 Task: Create new Company, with domain: 'hsbc.com' and type: 'Prospect'. Add new contact for this company, with mail Id: 'Uday34Verma@hsbc.com', First Name: Uday, Last name:  Verma, Job Title: 'Business Analyst', Phone Number: '(617) 555-8903'. Change life cycle stage to  Lead and lead status to  Open. Logged in from softage.1@softage.net
Action: Mouse moved to (90, 62)
Screenshot: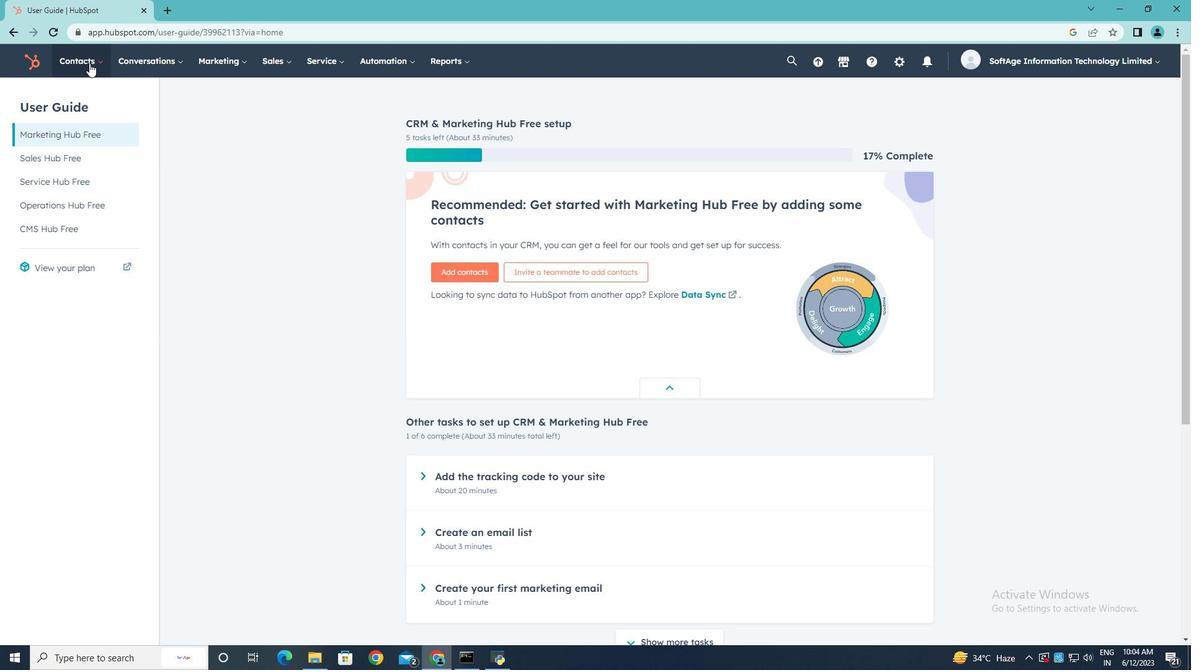 
Action: Mouse pressed left at (90, 62)
Screenshot: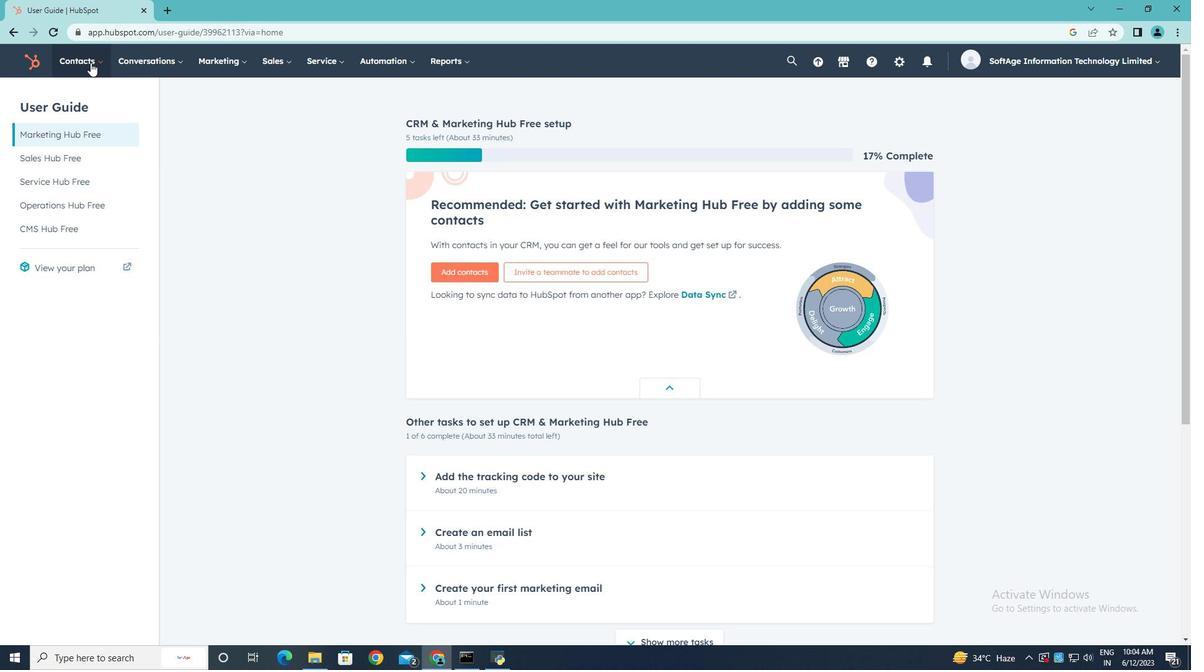 
Action: Mouse moved to (91, 121)
Screenshot: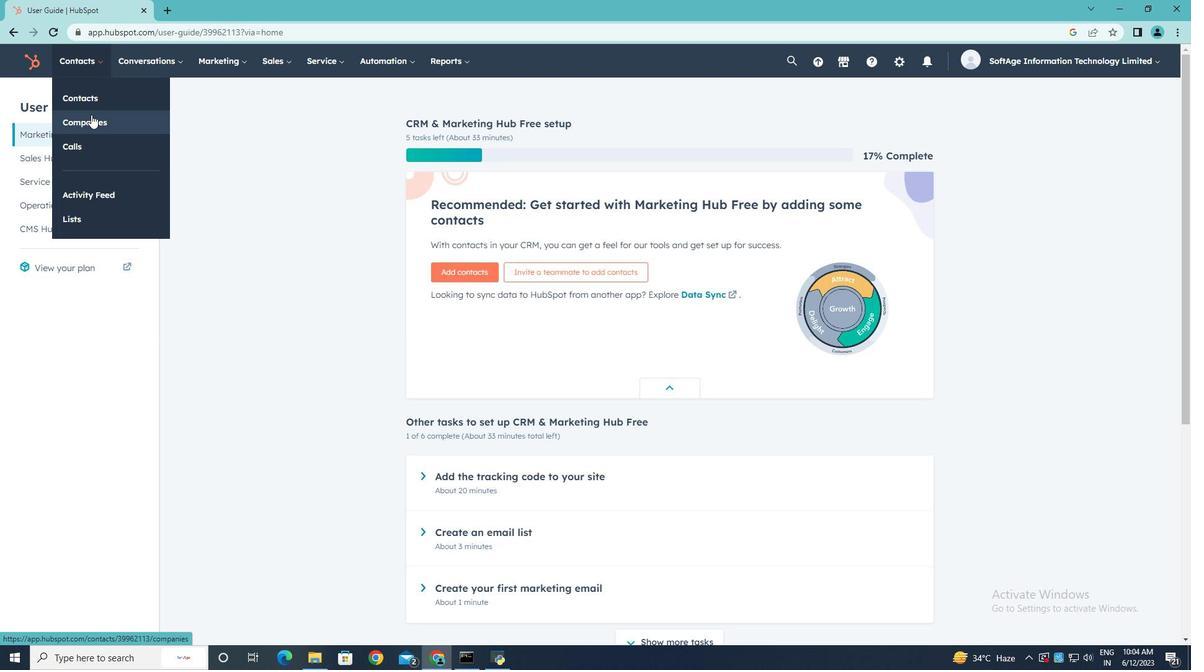 
Action: Mouse pressed left at (91, 121)
Screenshot: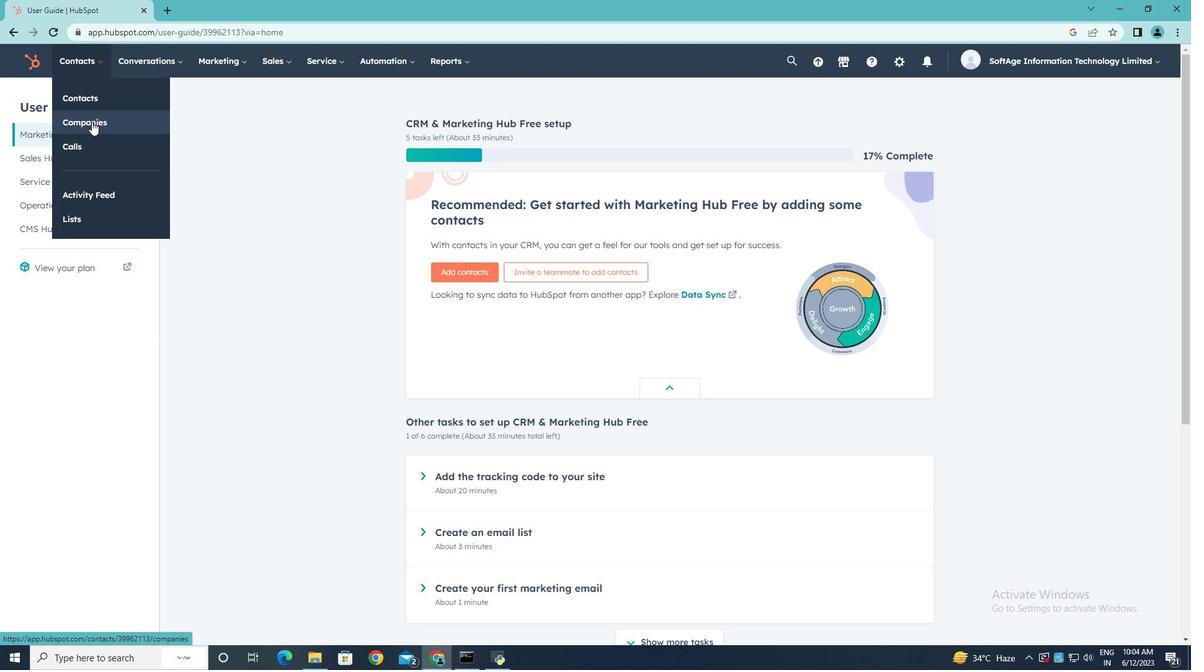 
Action: Mouse moved to (1116, 106)
Screenshot: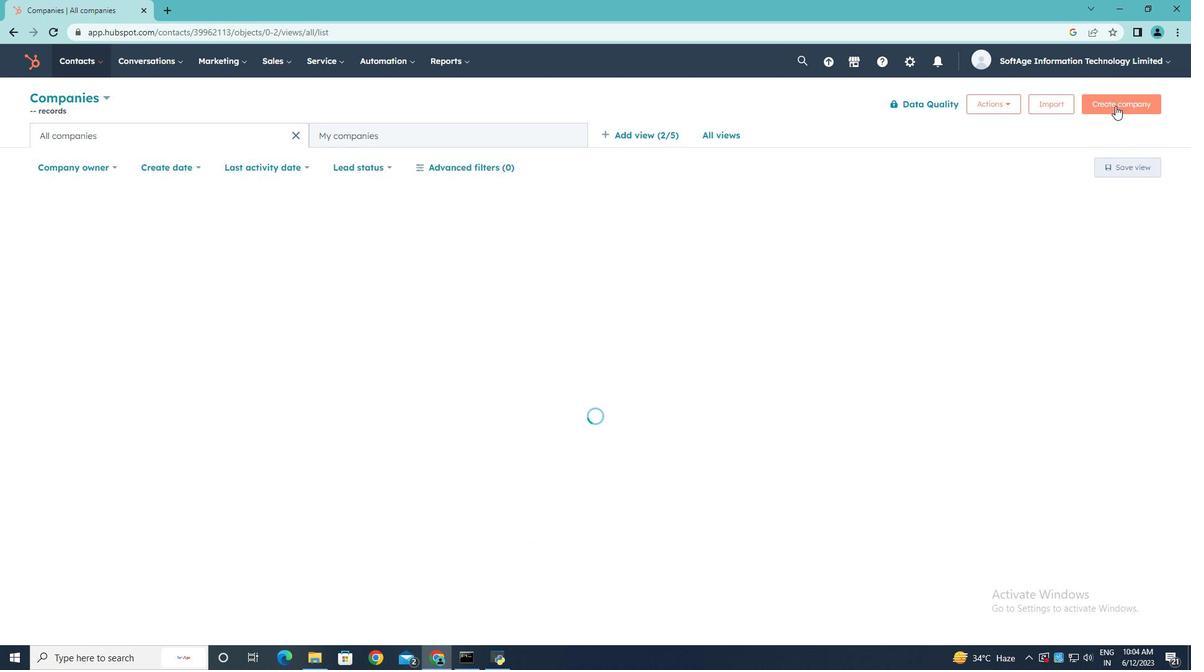 
Action: Mouse pressed left at (1116, 106)
Screenshot: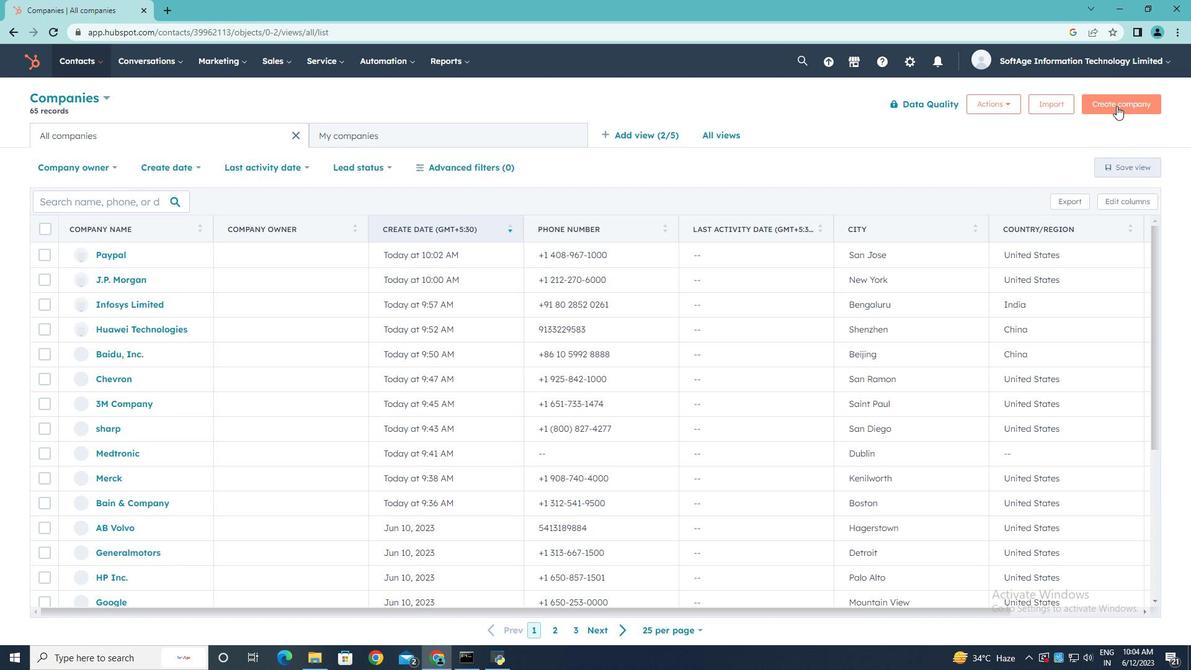 
Action: Mouse moved to (917, 161)
Screenshot: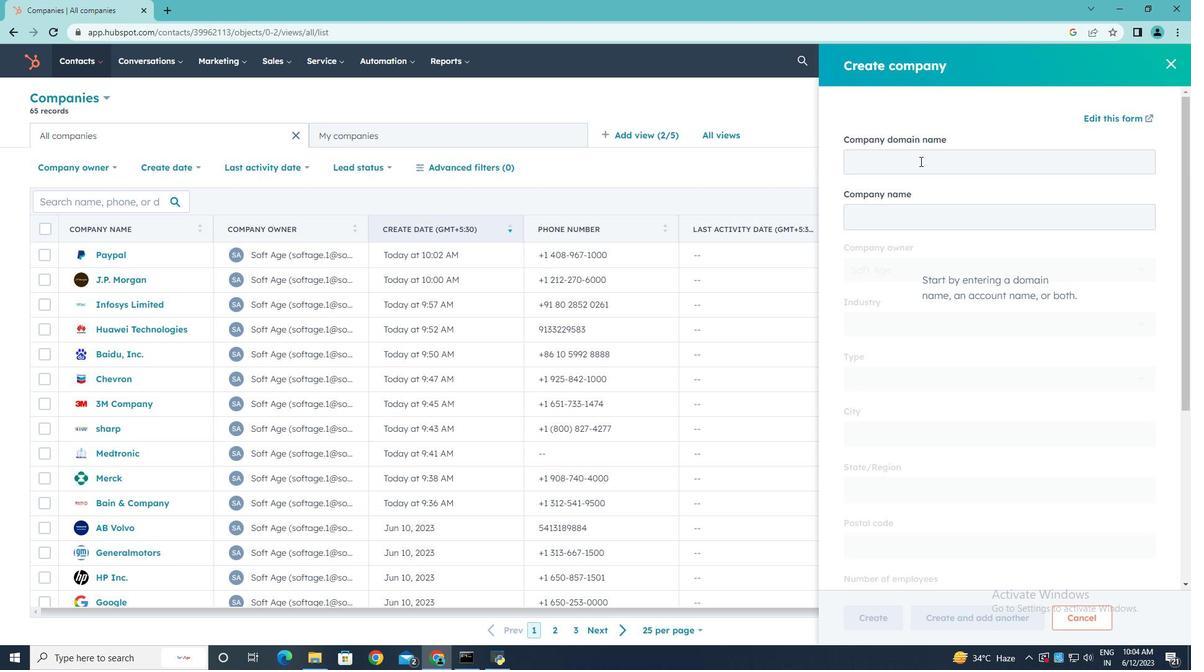 
Action: Mouse pressed left at (917, 161)
Screenshot: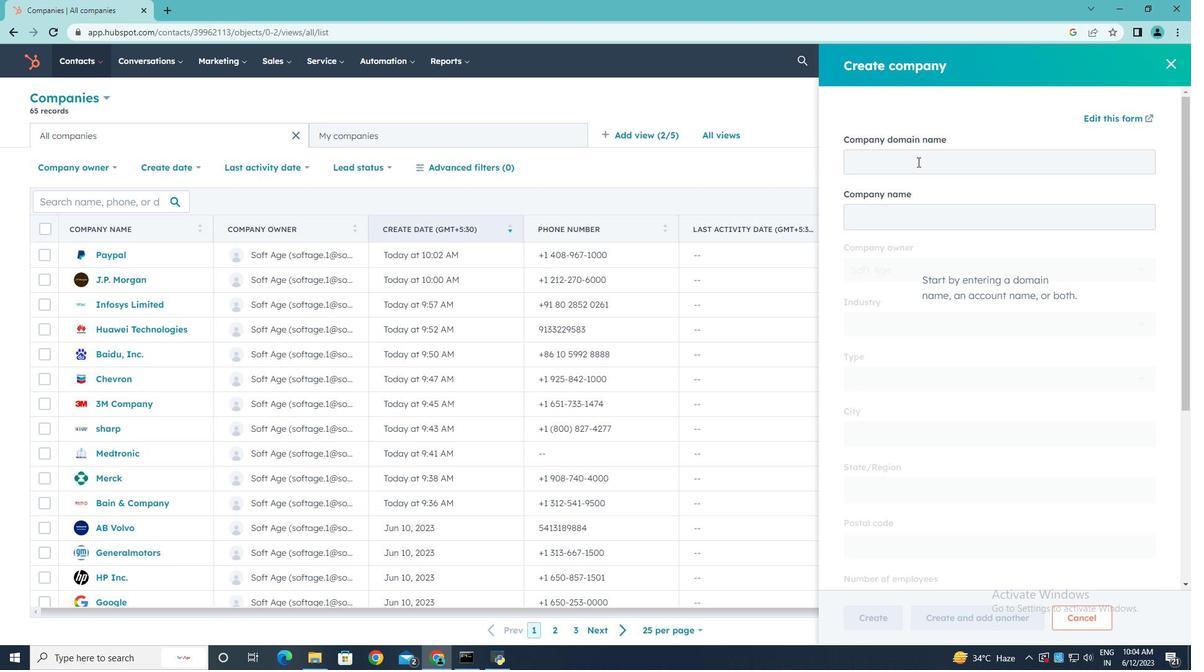 
Action: Key pressed hsbc.com
Screenshot: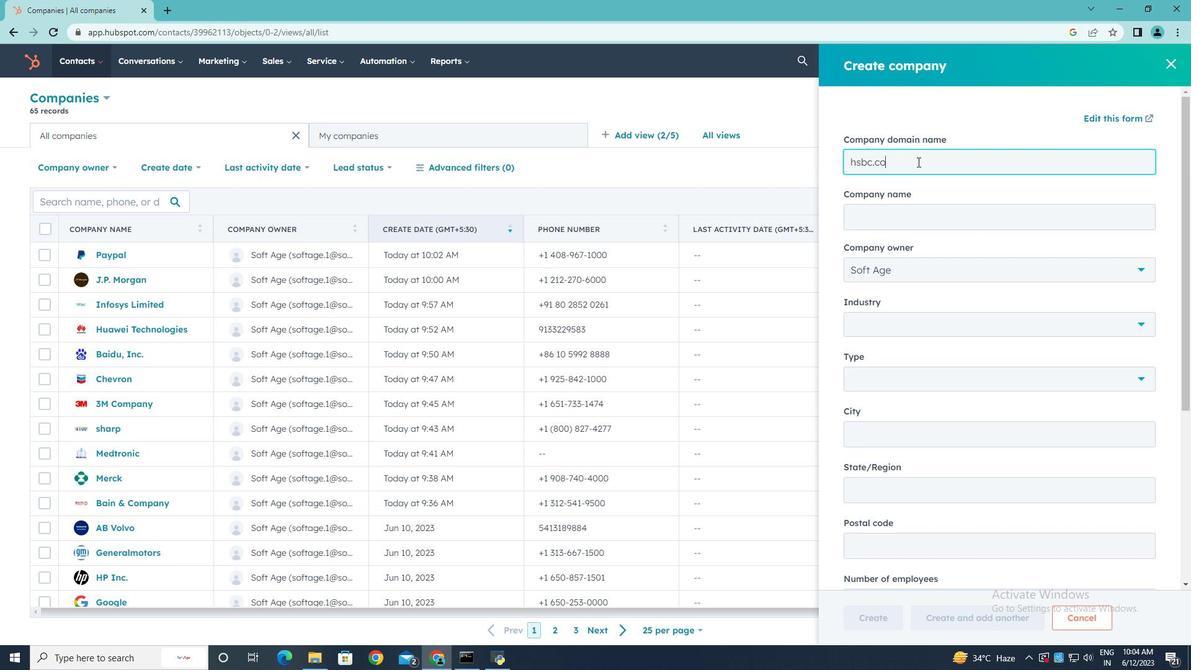 
Action: Mouse moved to (910, 240)
Screenshot: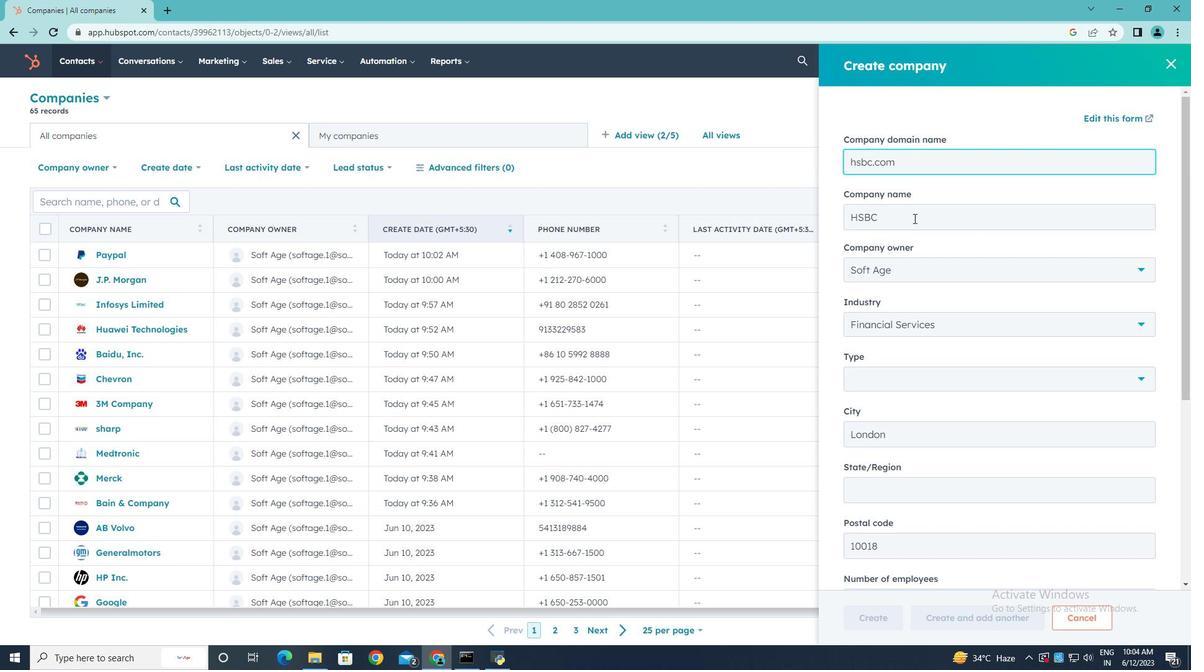
Action: Mouse scrolled (910, 240) with delta (0, 0)
Screenshot: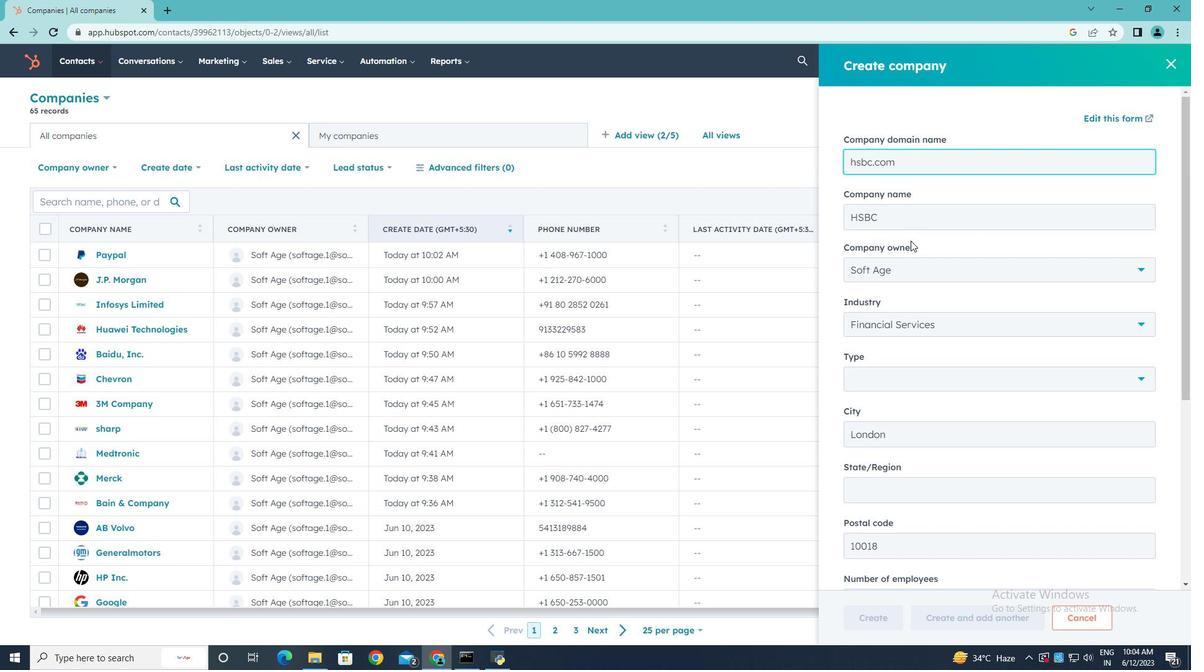 
Action: Mouse scrolled (910, 240) with delta (0, 0)
Screenshot: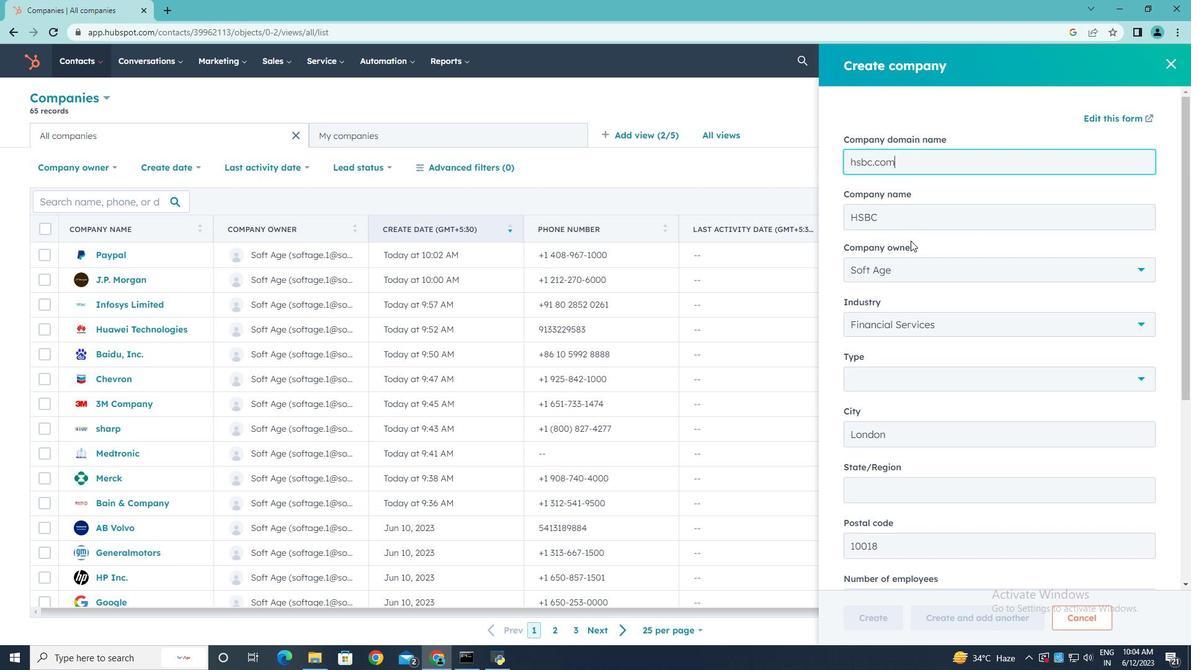 
Action: Mouse scrolled (910, 240) with delta (0, 0)
Screenshot: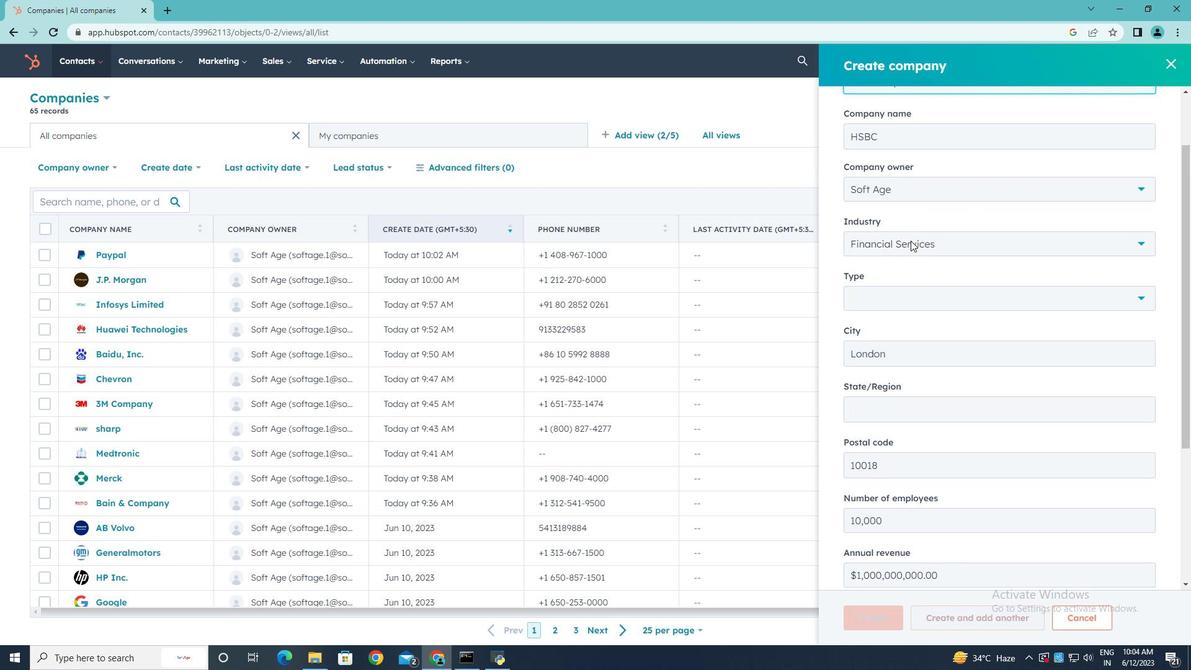 
Action: Mouse moved to (969, 191)
Screenshot: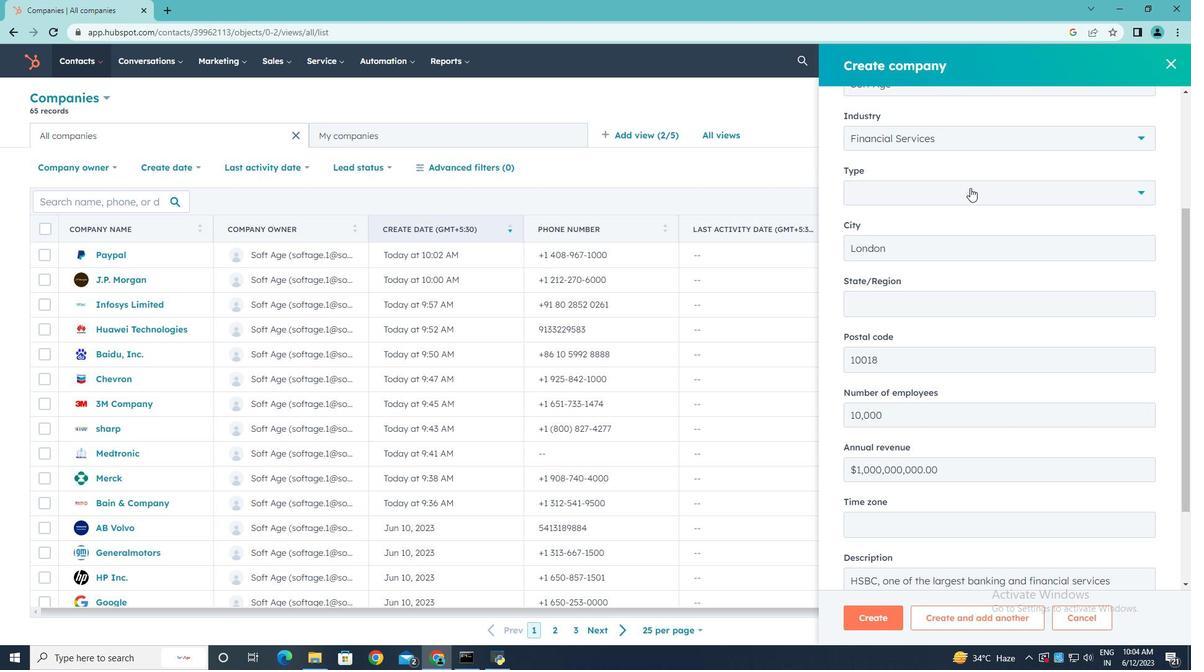 
Action: Mouse pressed left at (969, 191)
Screenshot: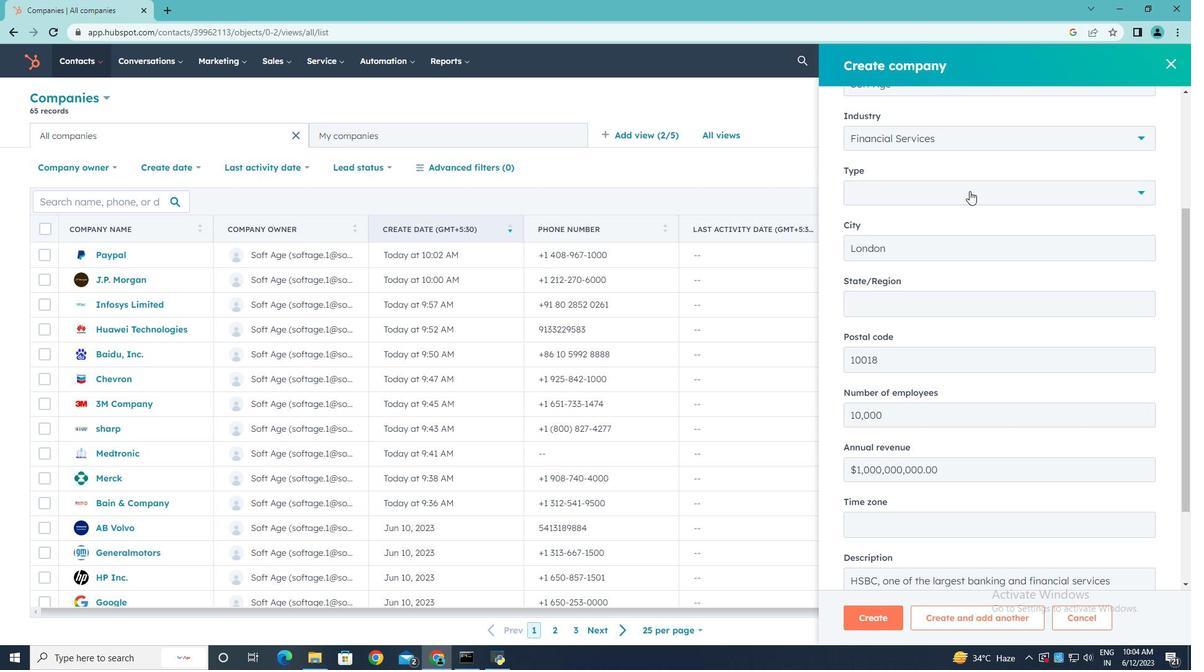 
Action: Mouse moved to (900, 248)
Screenshot: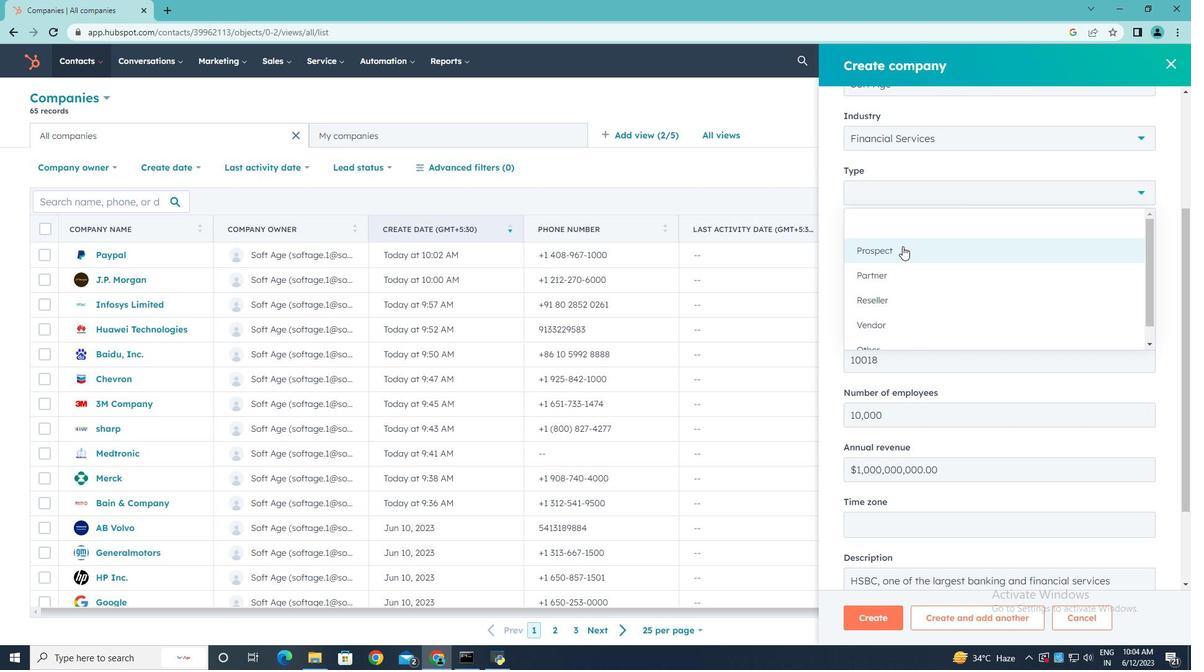 
Action: Mouse pressed left at (900, 248)
Screenshot: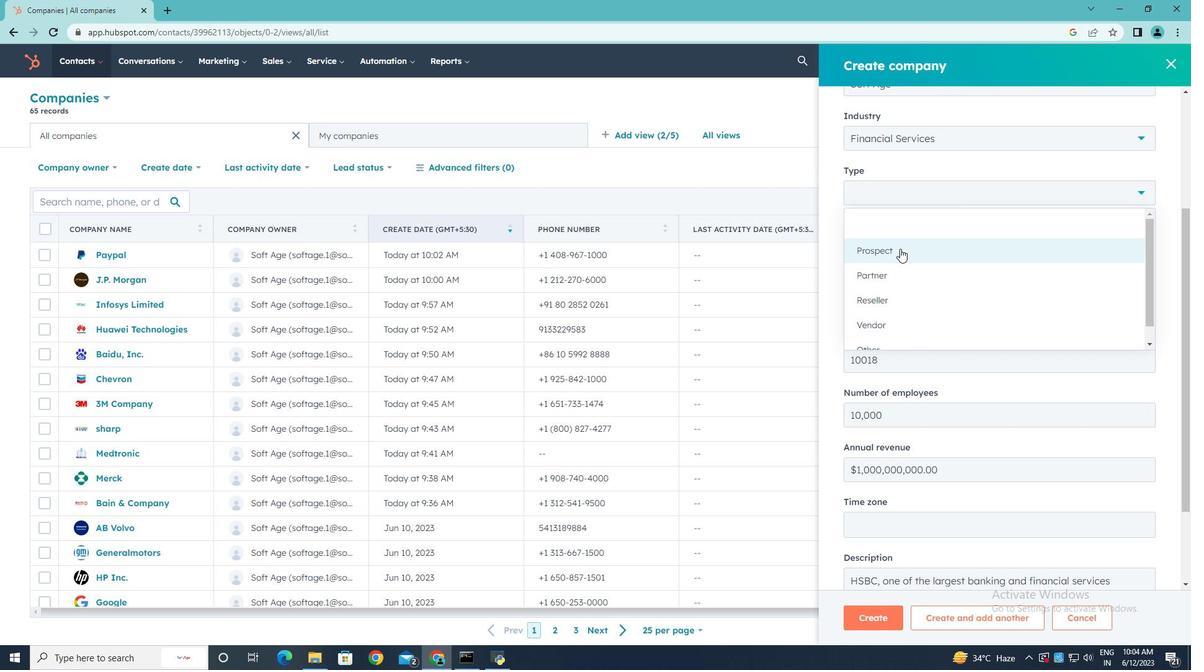 
Action: Mouse moved to (898, 248)
Screenshot: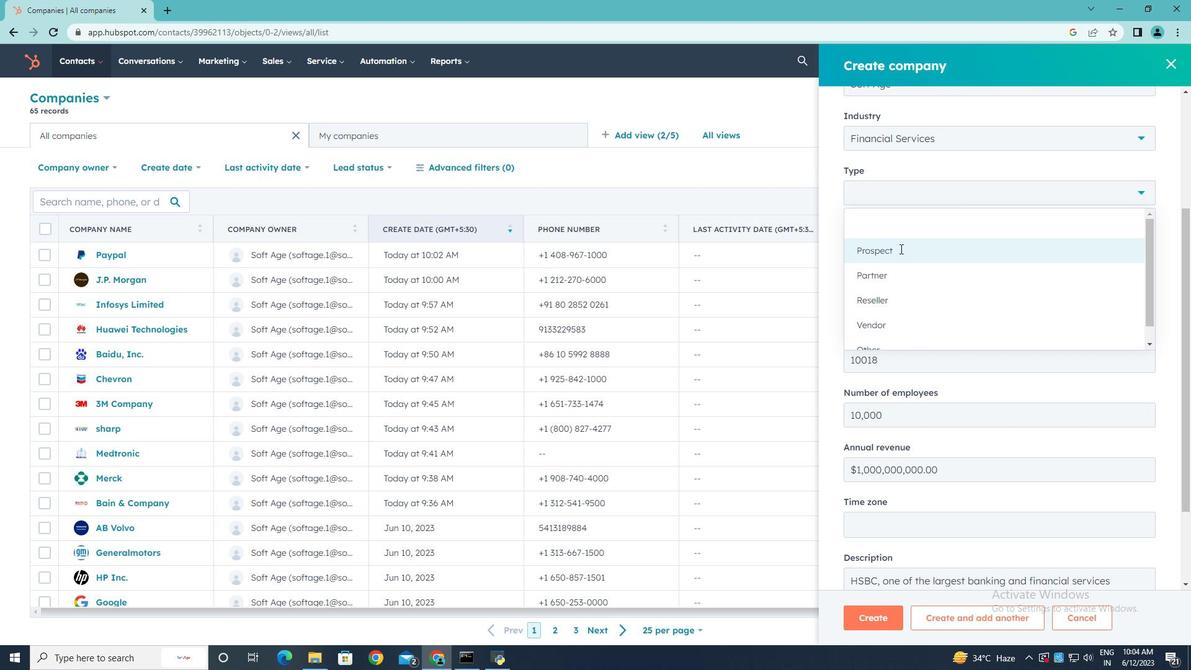 
Action: Mouse scrolled (898, 247) with delta (0, 0)
Screenshot: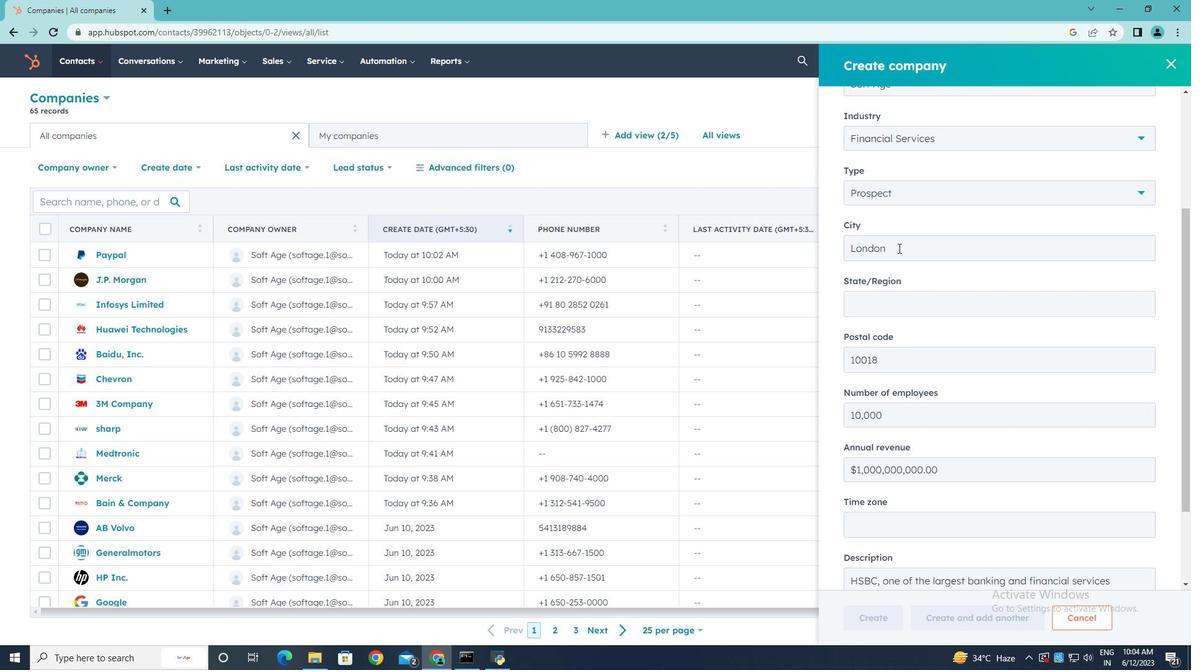 
Action: Mouse scrolled (898, 247) with delta (0, 0)
Screenshot: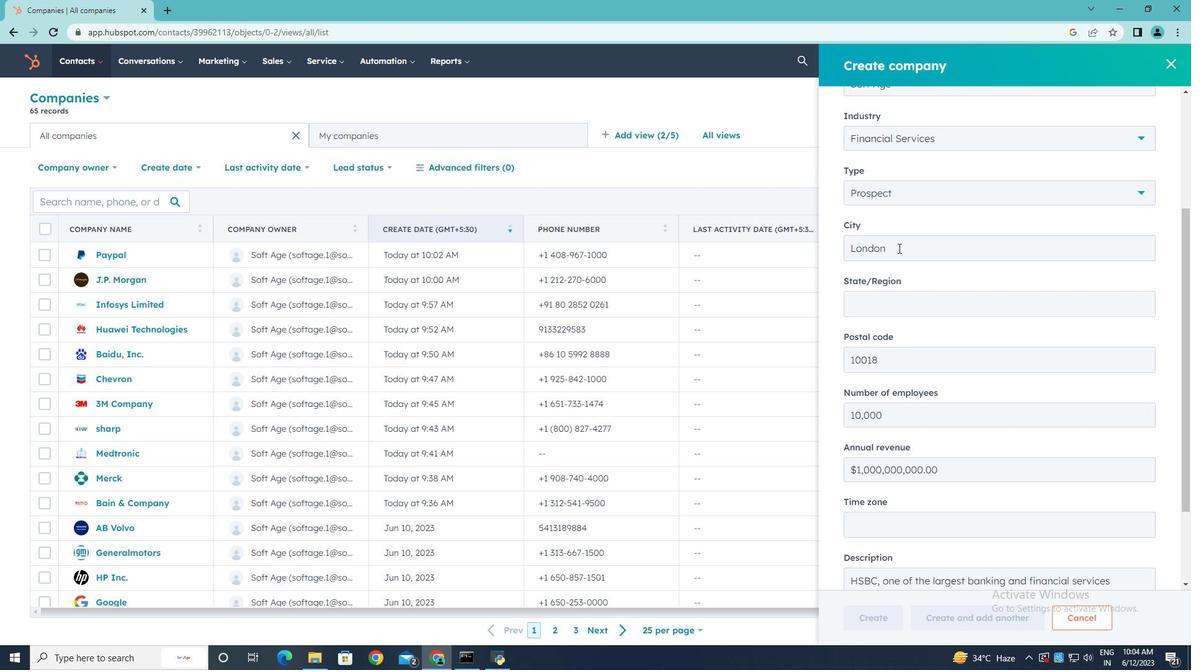 
Action: Mouse scrolled (898, 247) with delta (0, 0)
Screenshot: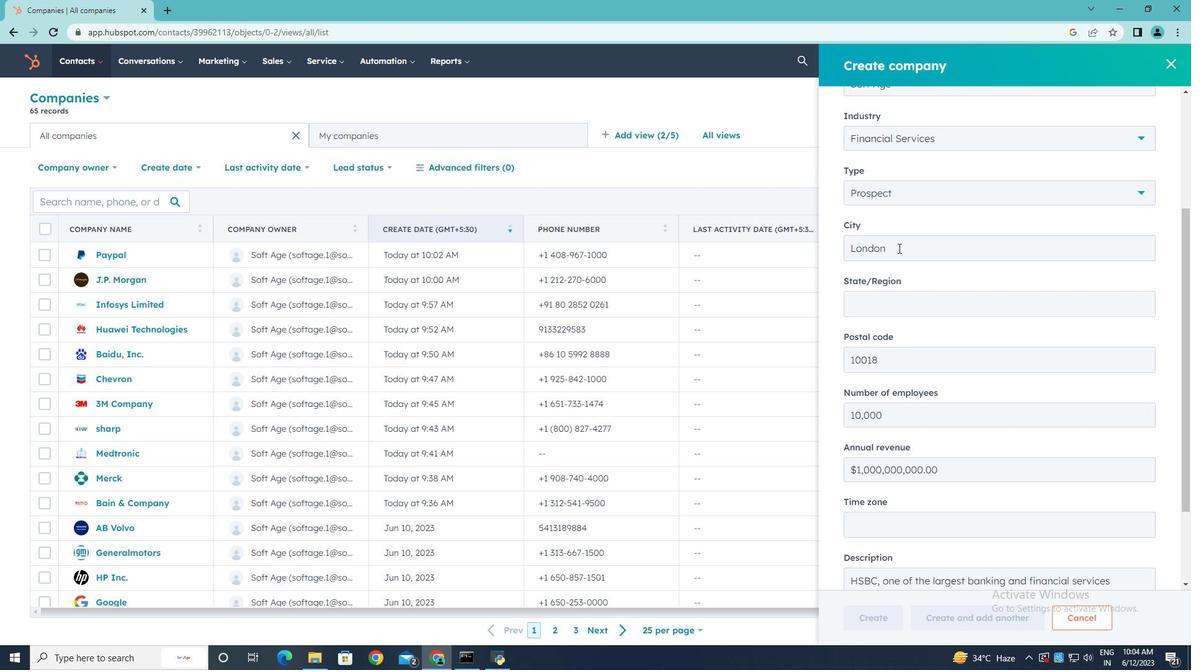 
Action: Mouse scrolled (898, 247) with delta (0, 0)
Screenshot: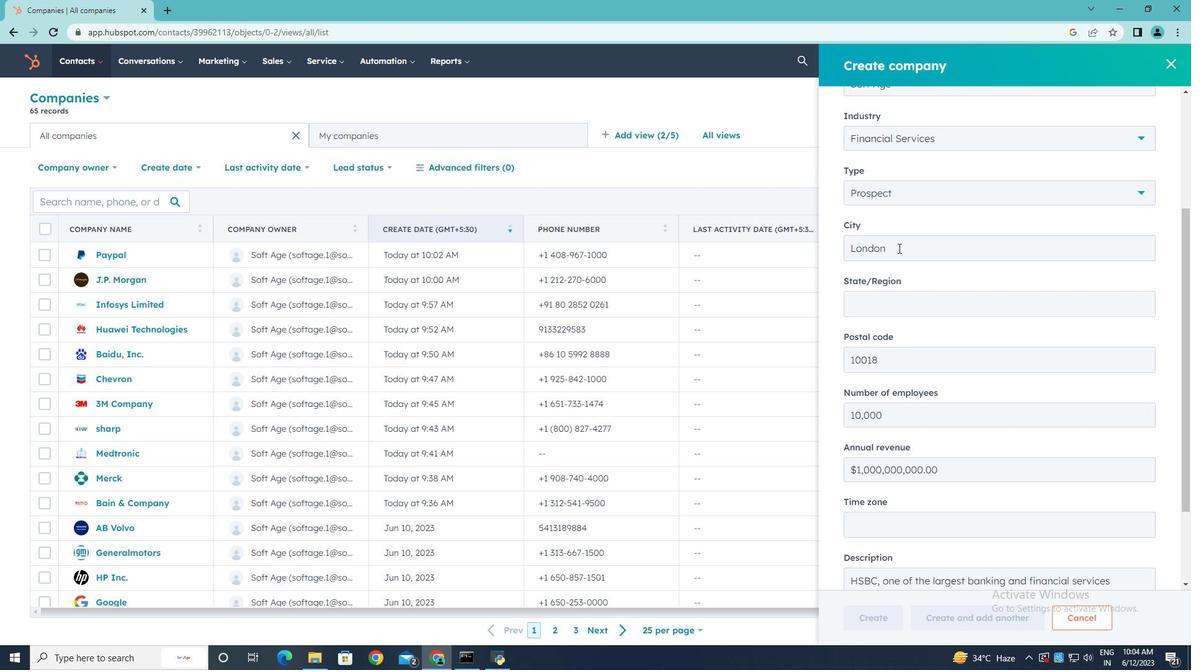 
Action: Mouse scrolled (898, 247) with delta (0, 0)
Screenshot: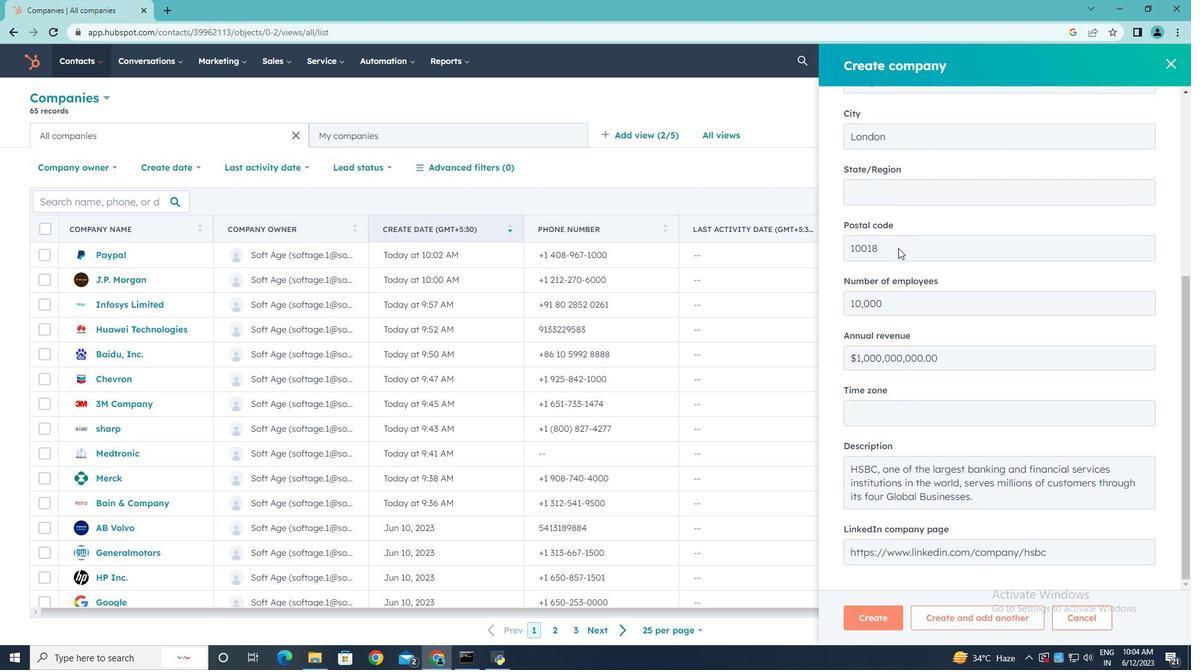 
Action: Mouse scrolled (898, 247) with delta (0, 0)
Screenshot: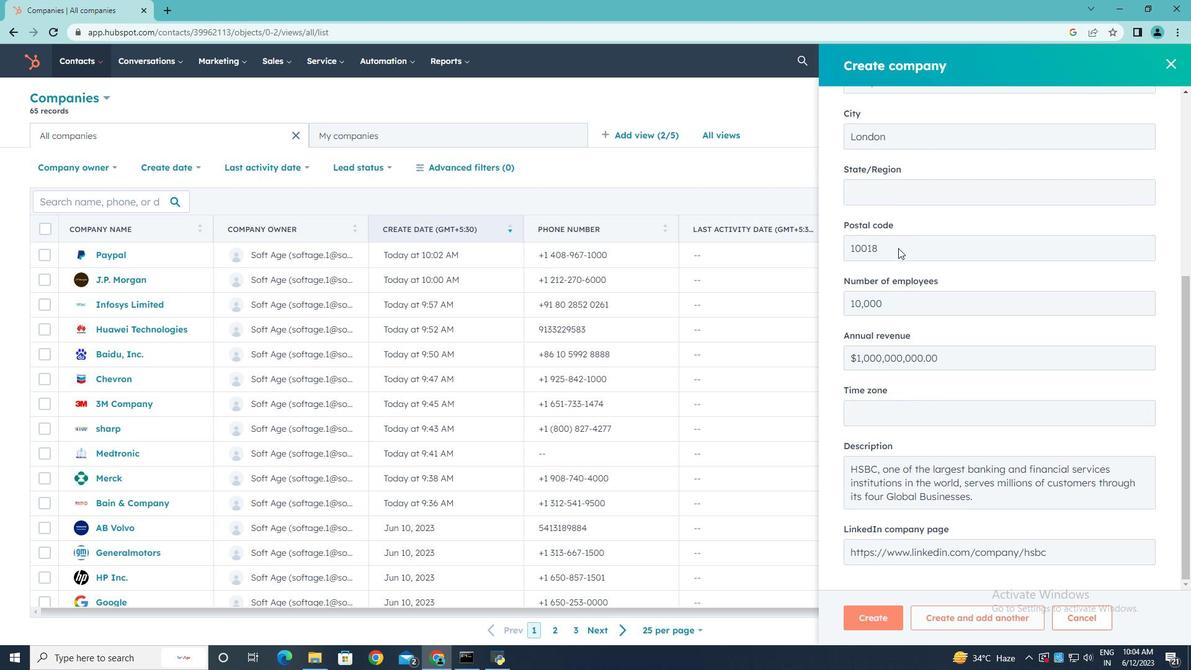 
Action: Mouse scrolled (898, 247) with delta (0, 0)
Screenshot: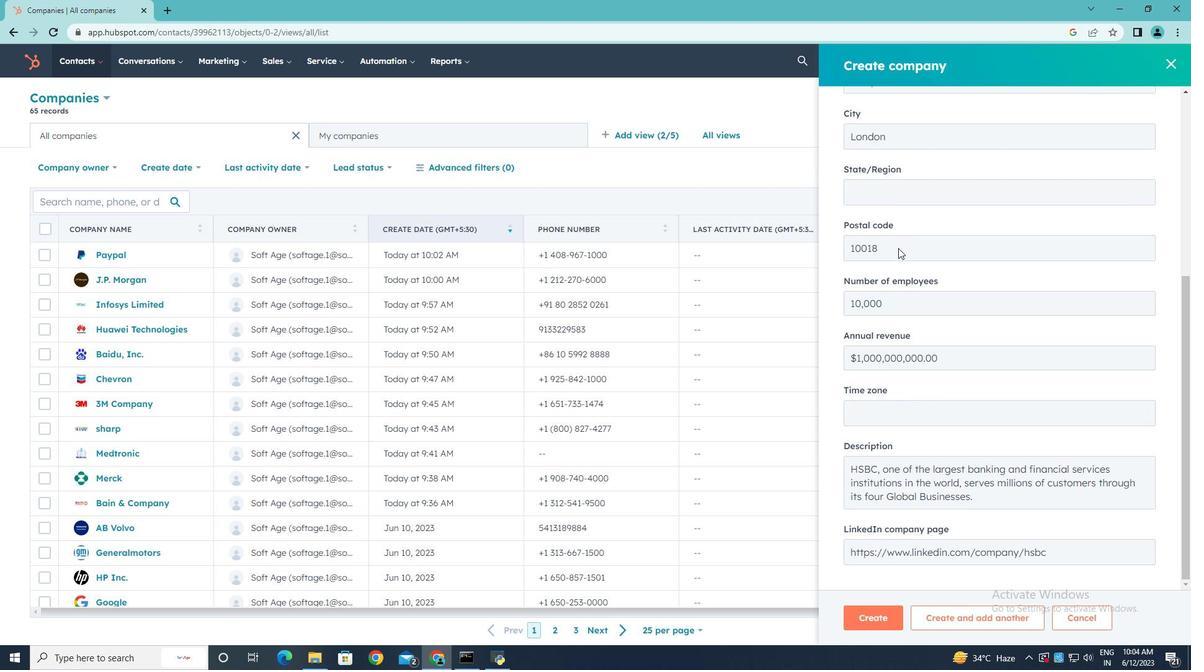 
Action: Mouse moved to (872, 617)
Screenshot: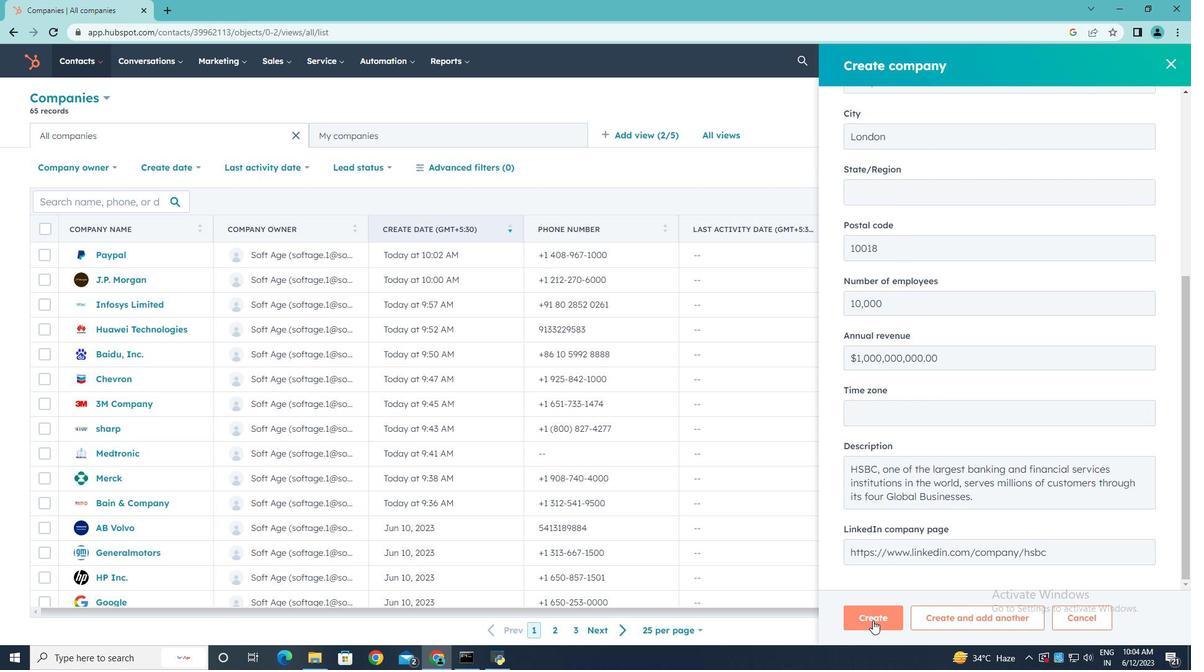 
Action: Mouse pressed left at (872, 617)
Screenshot: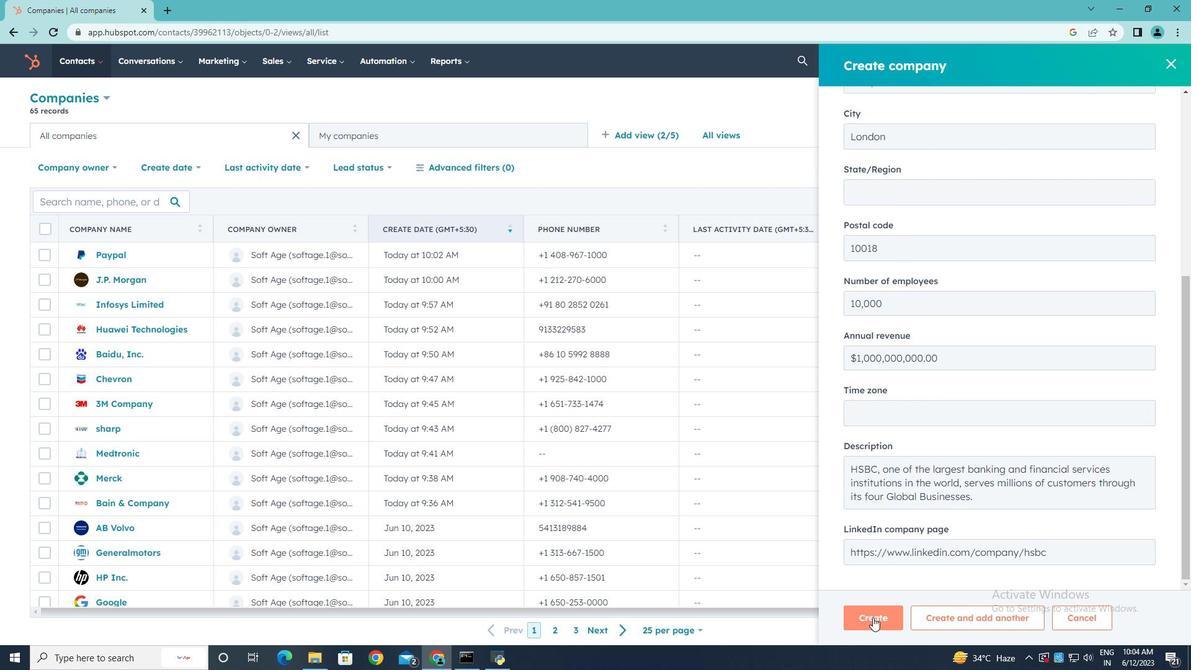 
Action: Mouse moved to (843, 398)
Screenshot: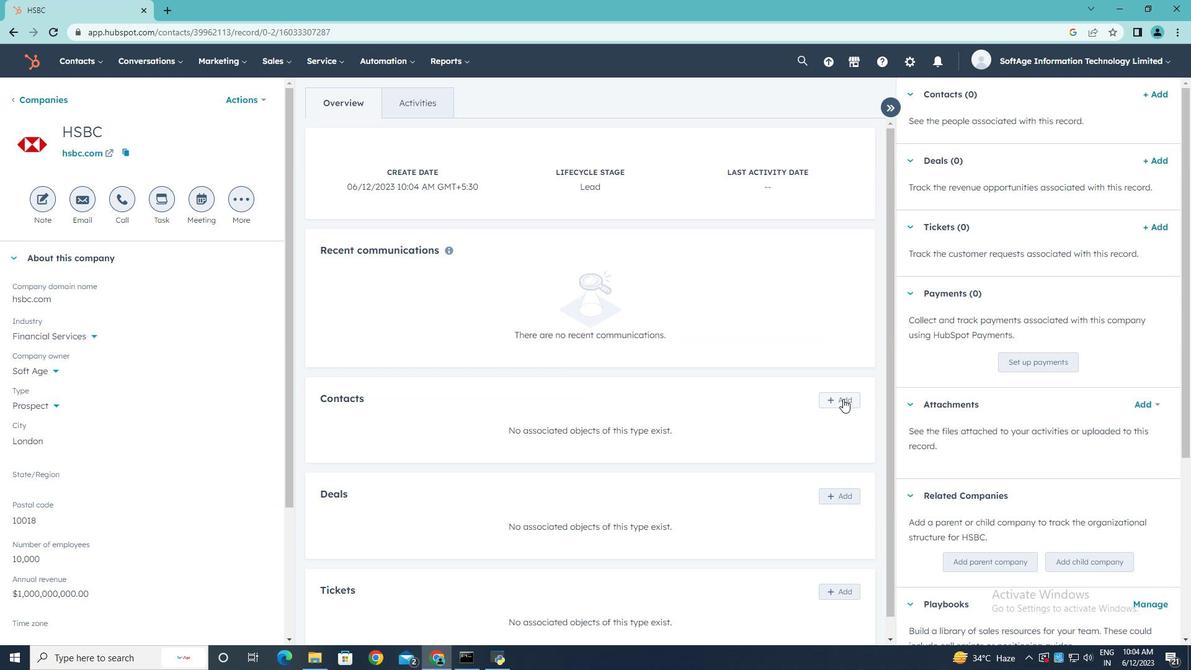 
Action: Mouse pressed left at (843, 398)
Screenshot: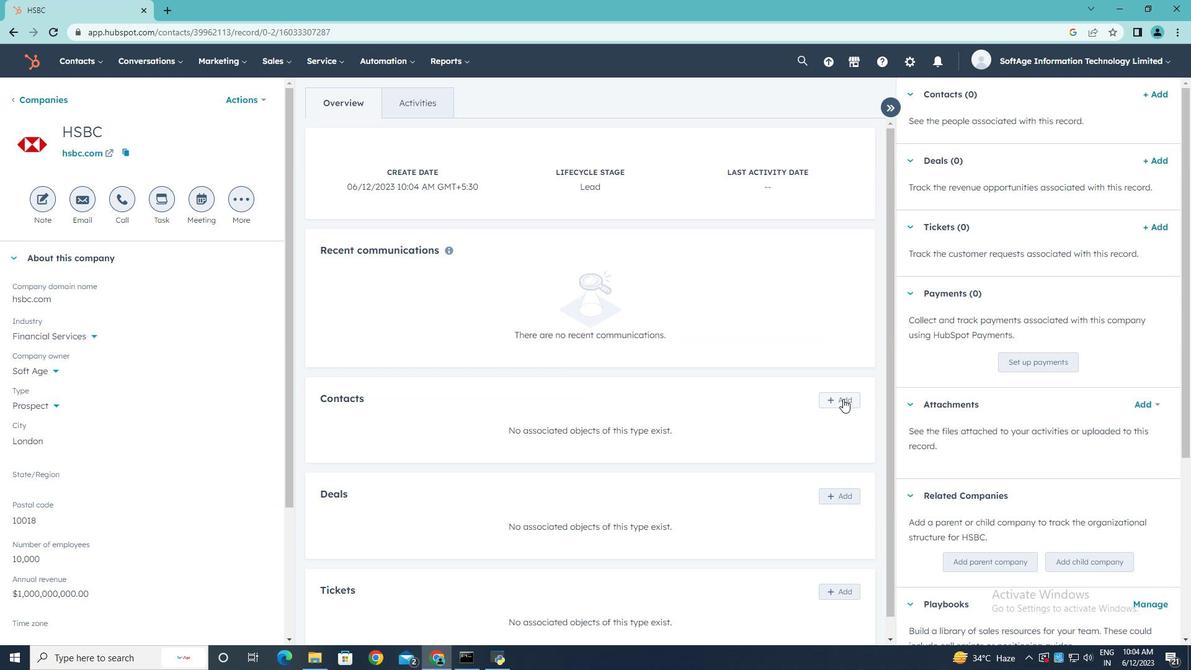 
Action: Mouse moved to (923, 125)
Screenshot: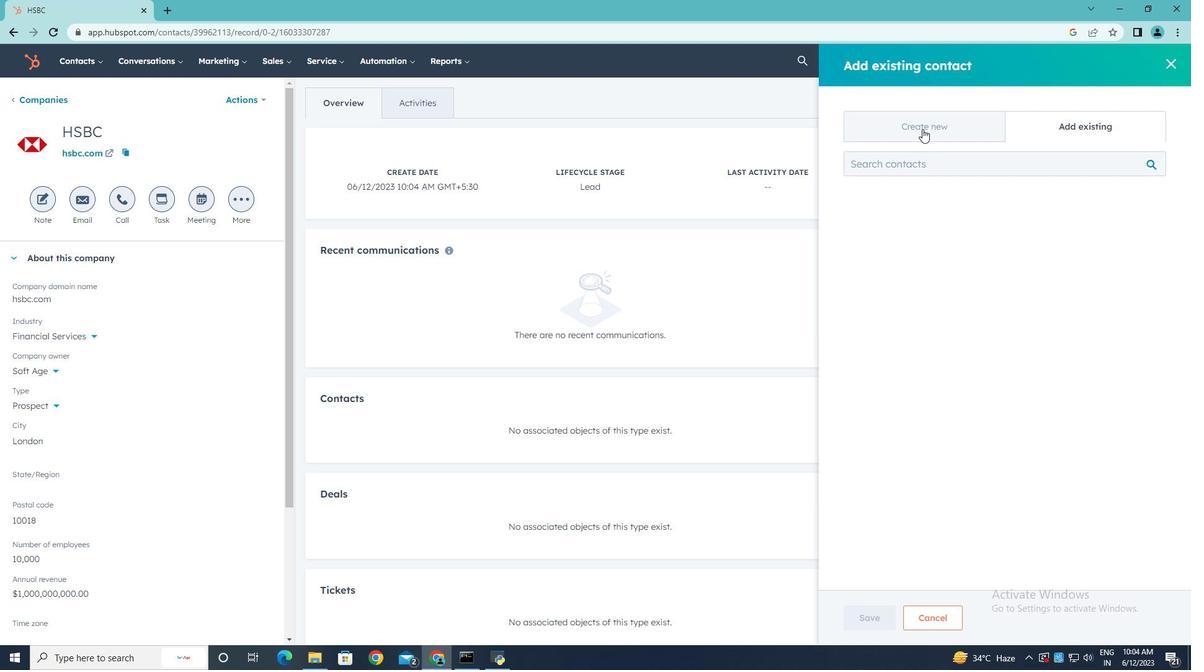 
Action: Mouse pressed left at (923, 125)
Screenshot: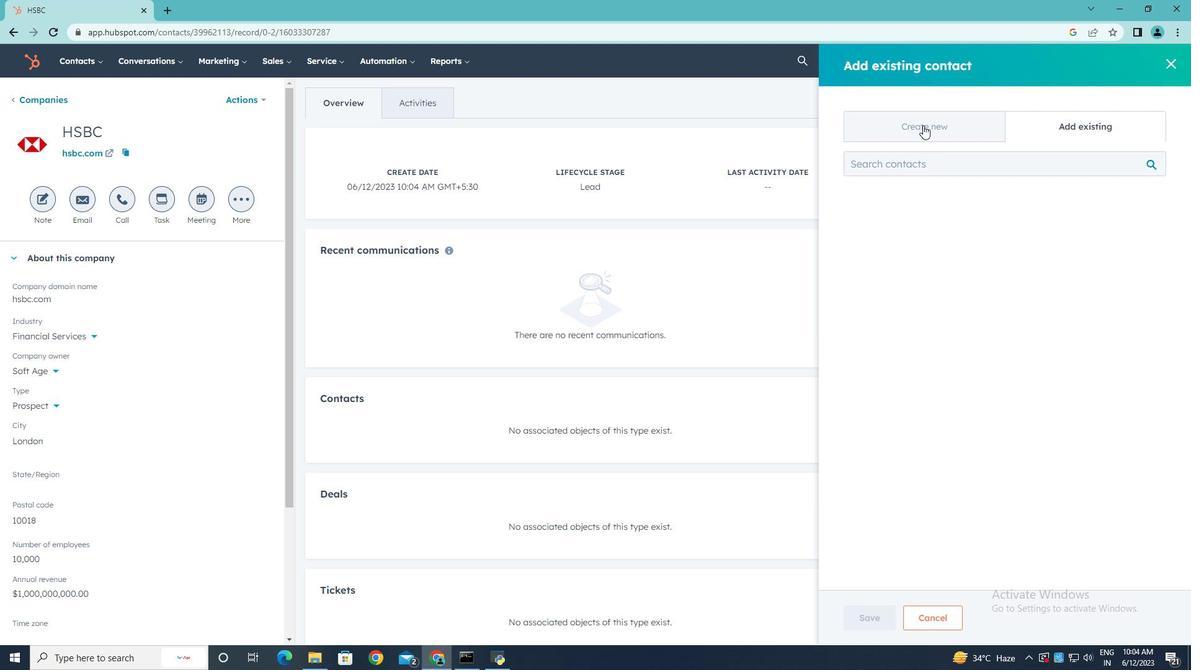 
Action: Mouse moved to (905, 195)
Screenshot: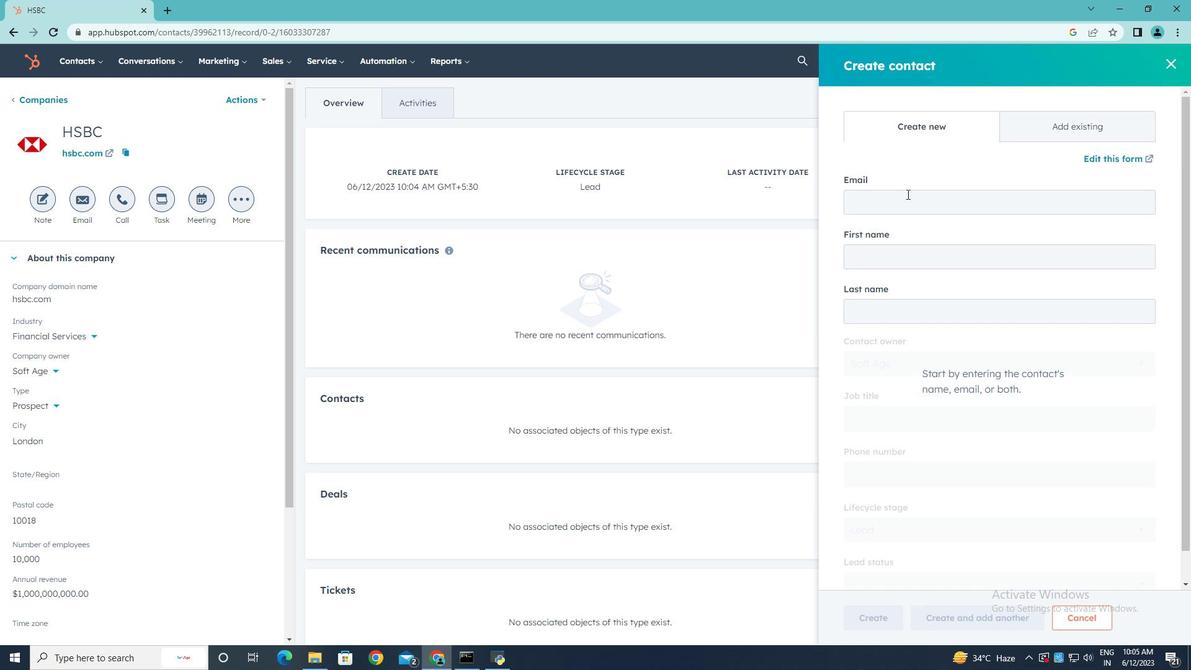 
Action: Mouse pressed left at (905, 195)
Screenshot: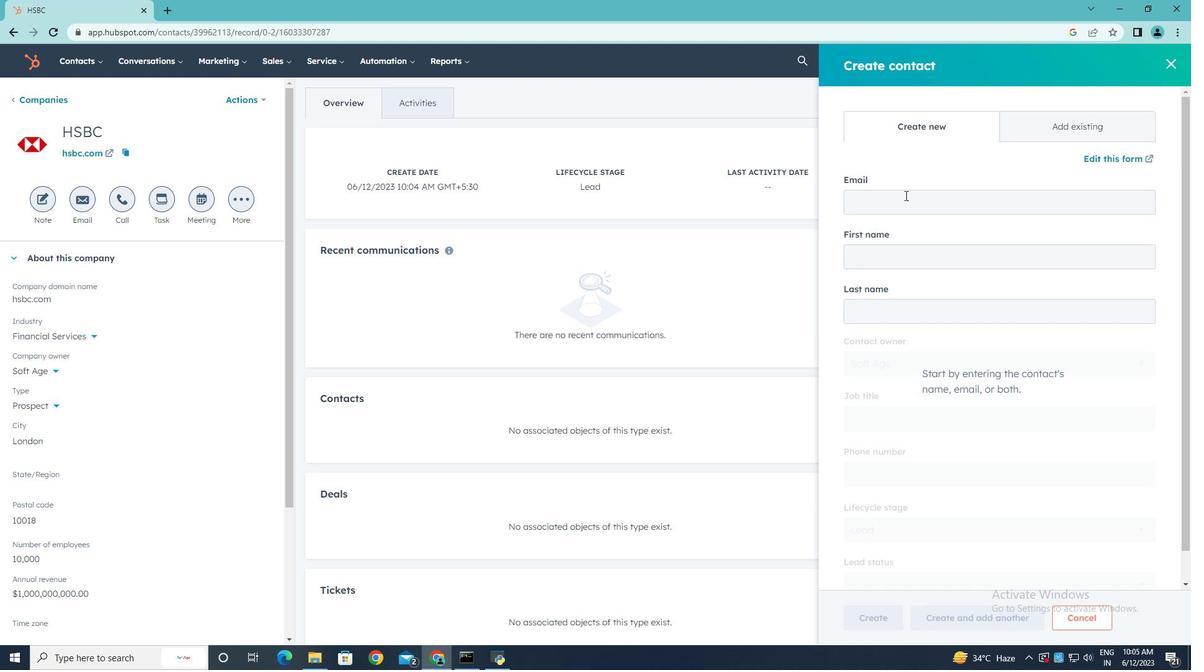
Action: Key pressed <Key.shift>Uday34<Key.shift>Verma<Key.shift>@hsbc.com
Screenshot: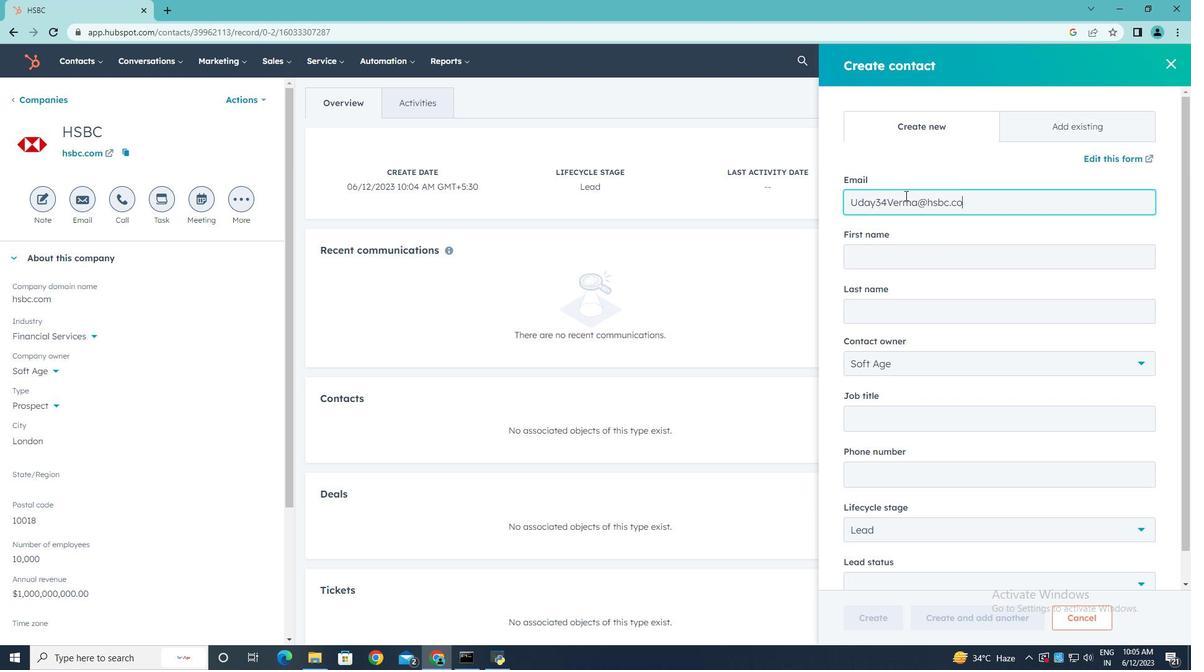 
Action: Mouse moved to (897, 263)
Screenshot: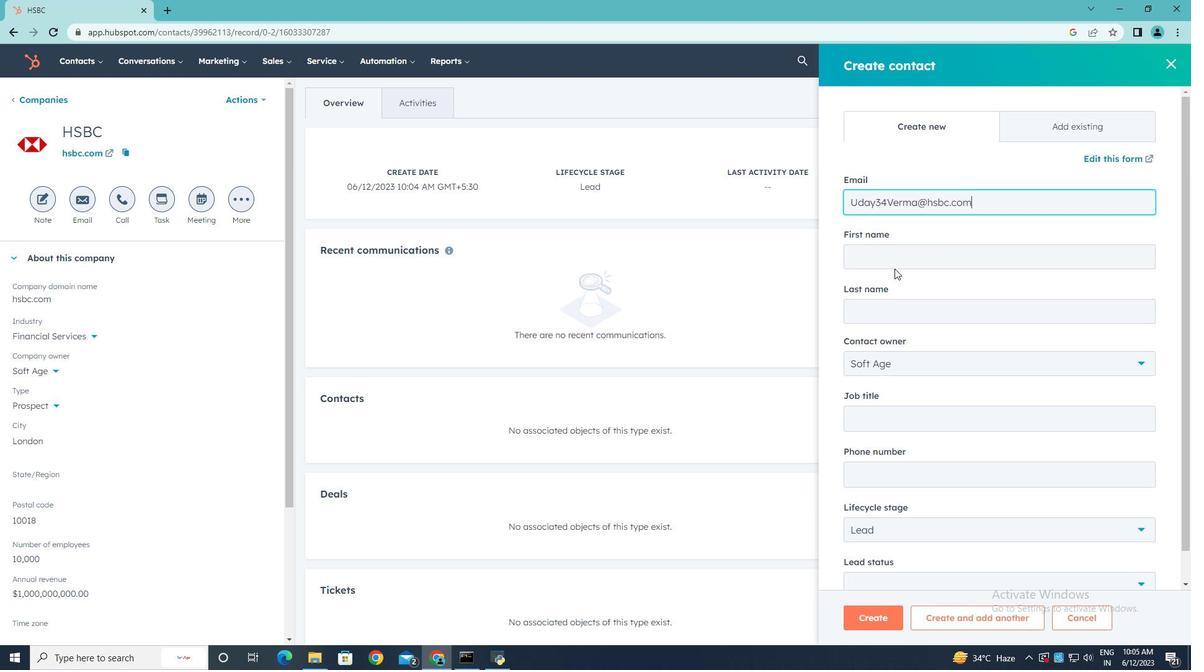 
Action: Mouse pressed left at (897, 263)
Screenshot: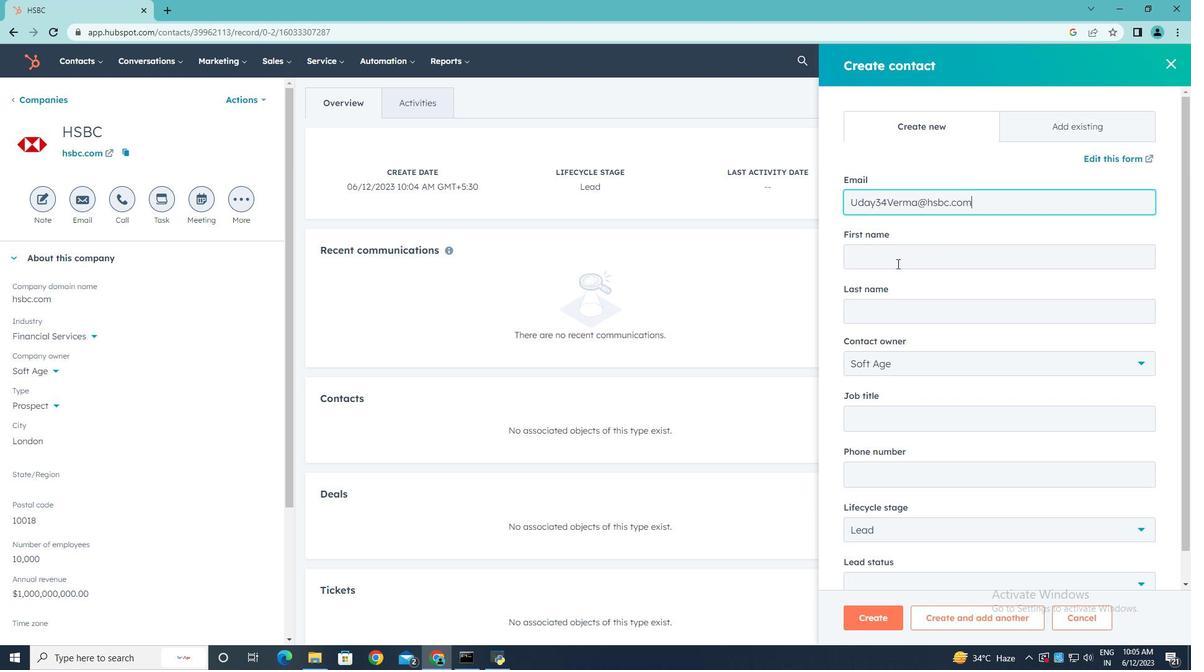 
Action: Key pressed <Key.shift>Uday
Screenshot: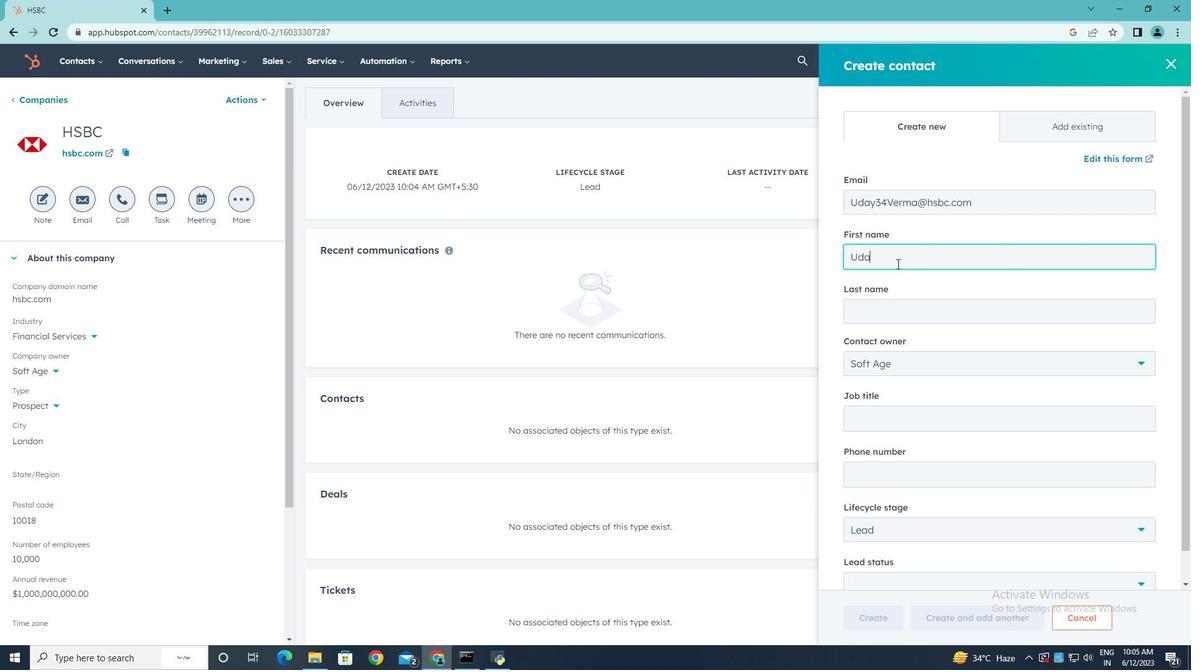 
Action: Mouse moved to (874, 313)
Screenshot: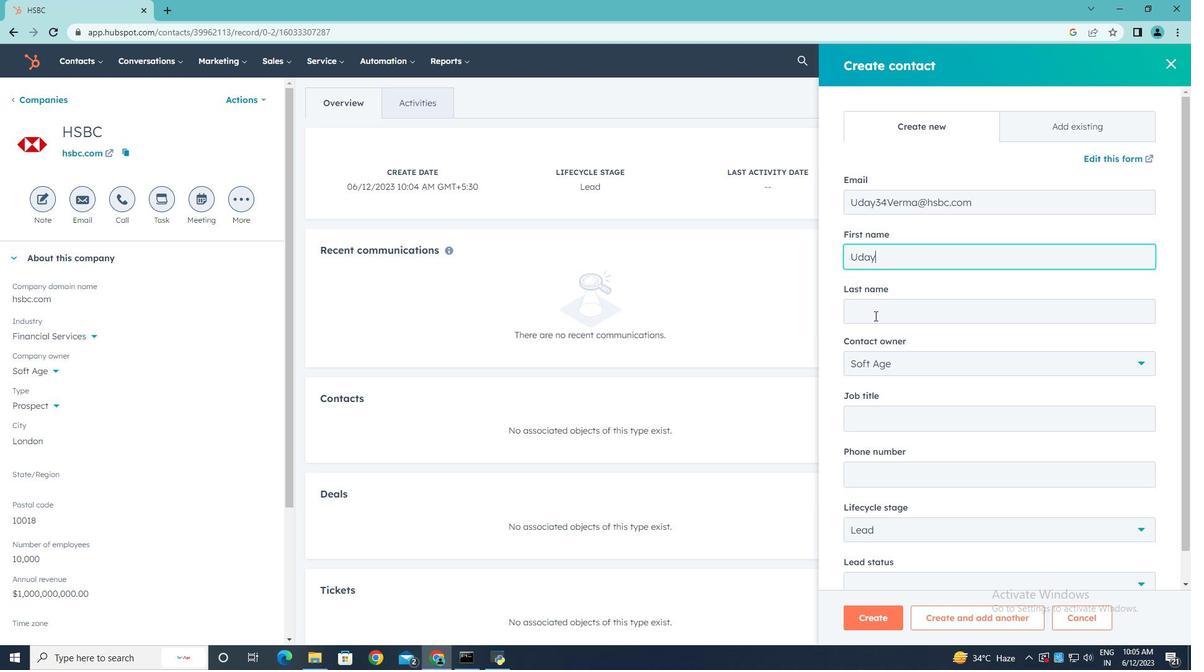 
Action: Mouse pressed left at (874, 313)
Screenshot: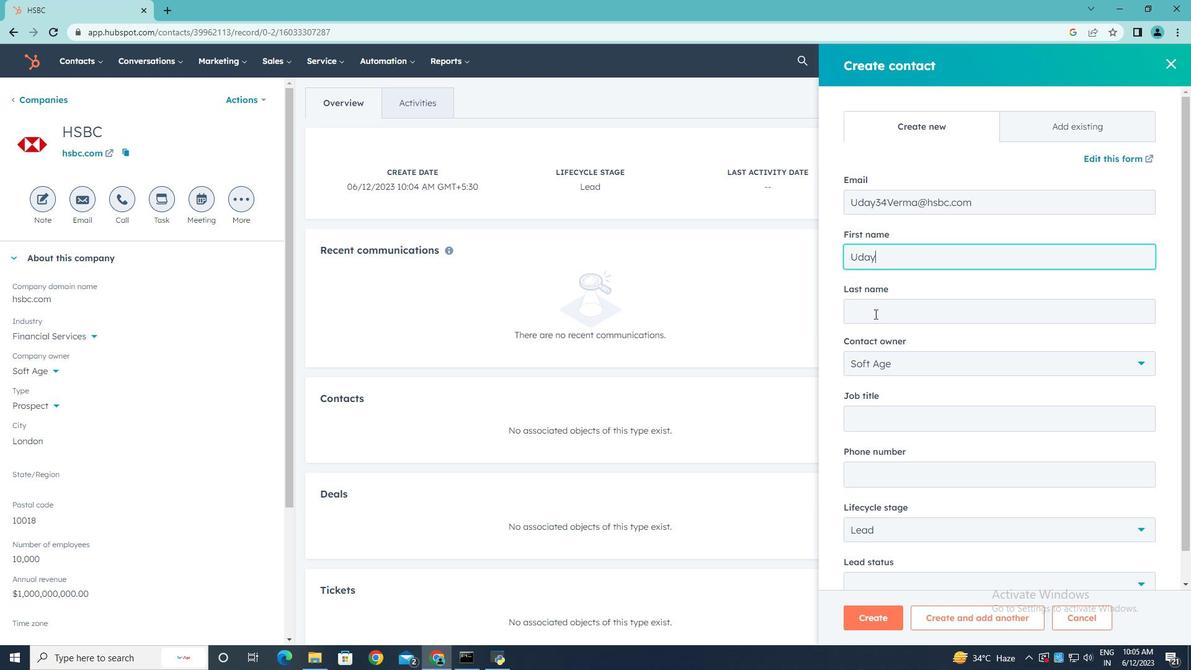 
Action: Key pressed <Key.shift><Key.shift><Key.shift>Verma
Screenshot: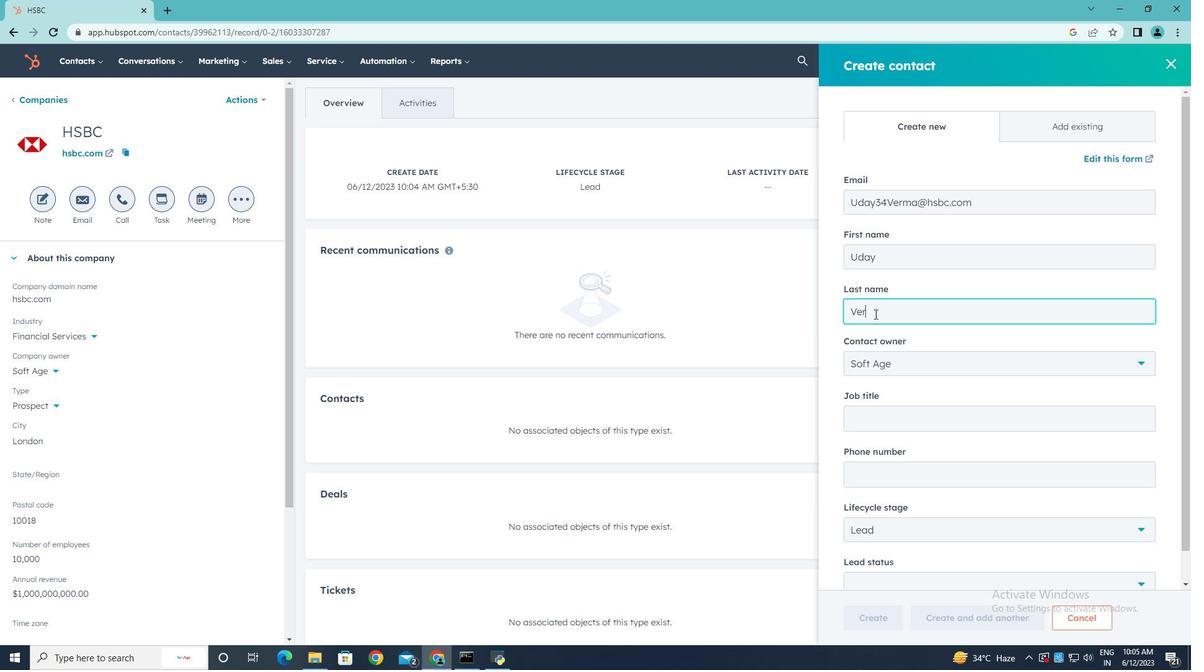 
Action: Mouse moved to (913, 415)
Screenshot: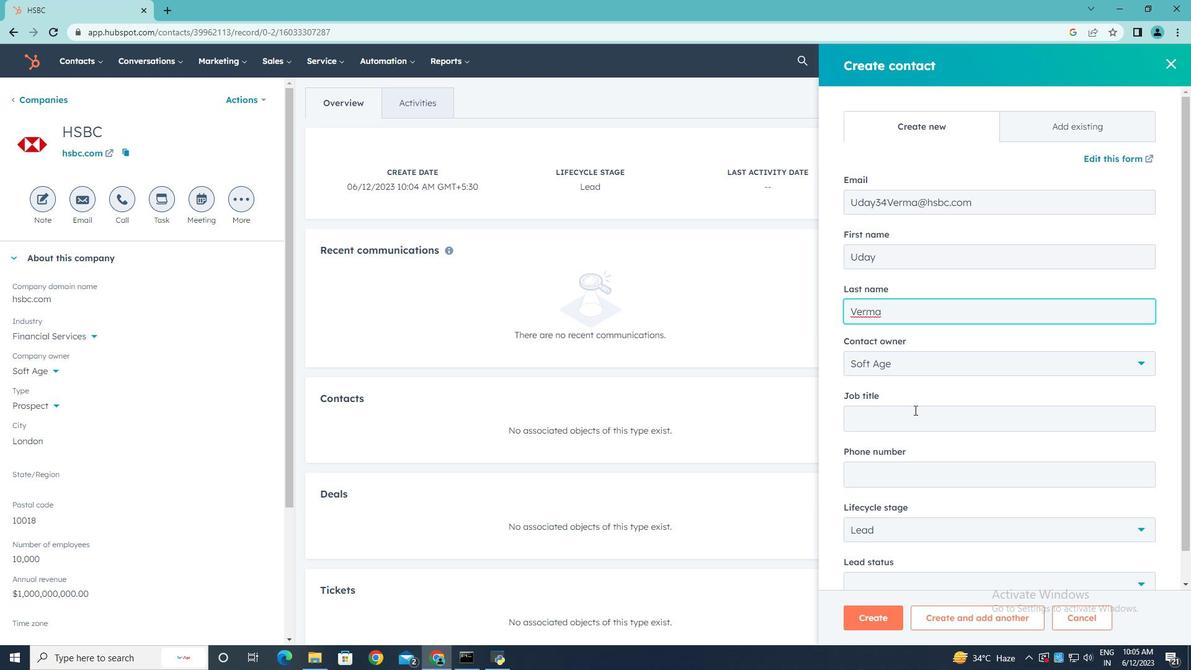 
Action: Mouse pressed left at (913, 415)
Screenshot: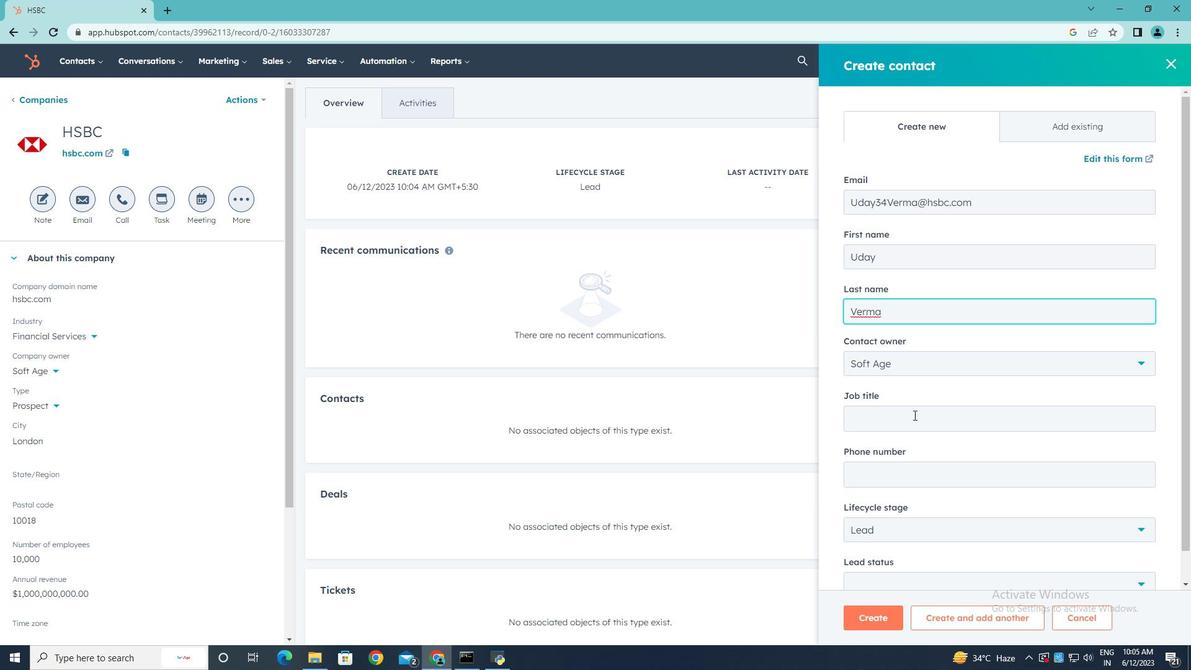 
Action: Key pressed <Key.shift>Business<Key.space><Key.shift>Analyst
Screenshot: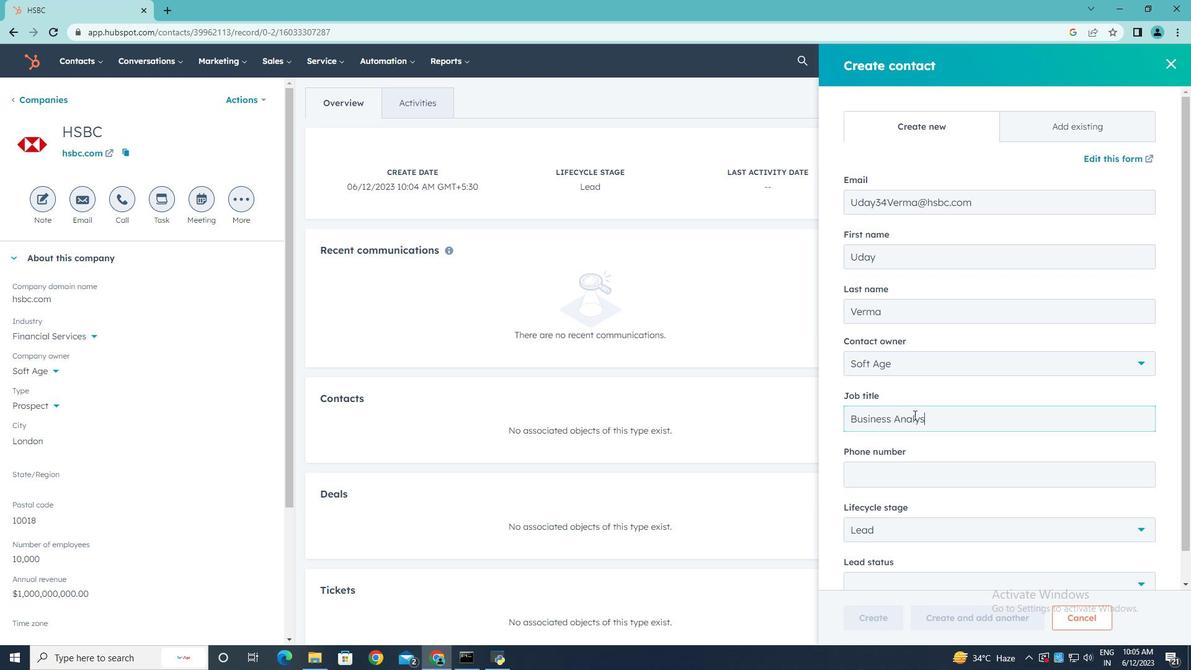 
Action: Mouse moved to (908, 471)
Screenshot: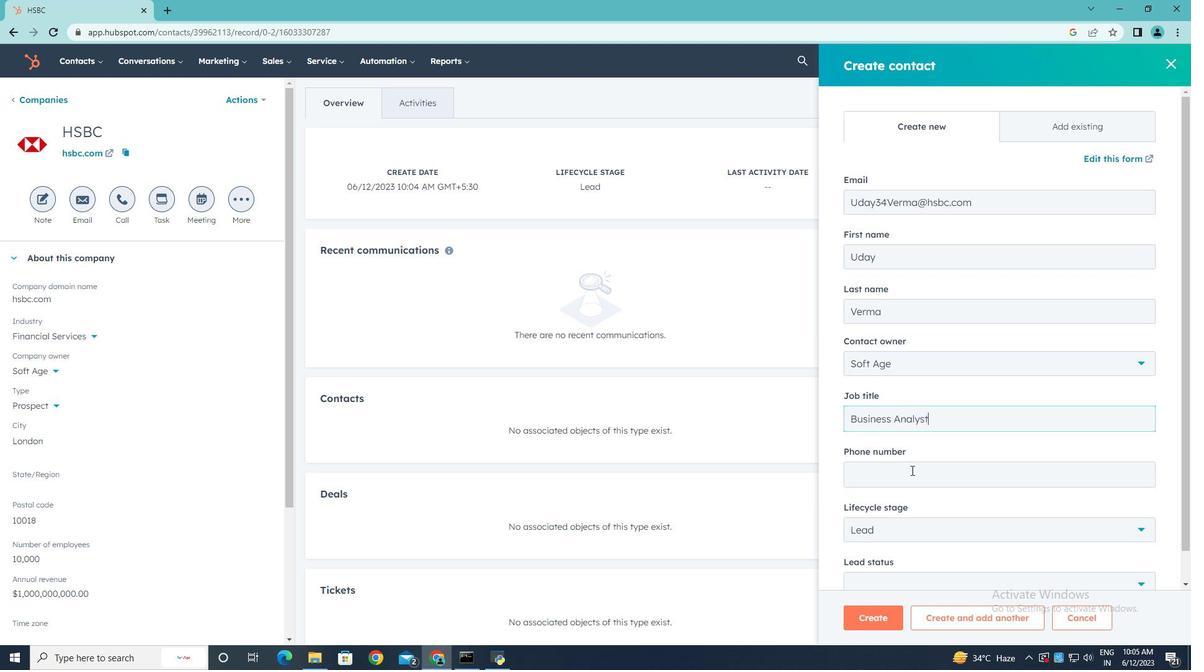 
Action: Mouse pressed left at (908, 471)
Screenshot: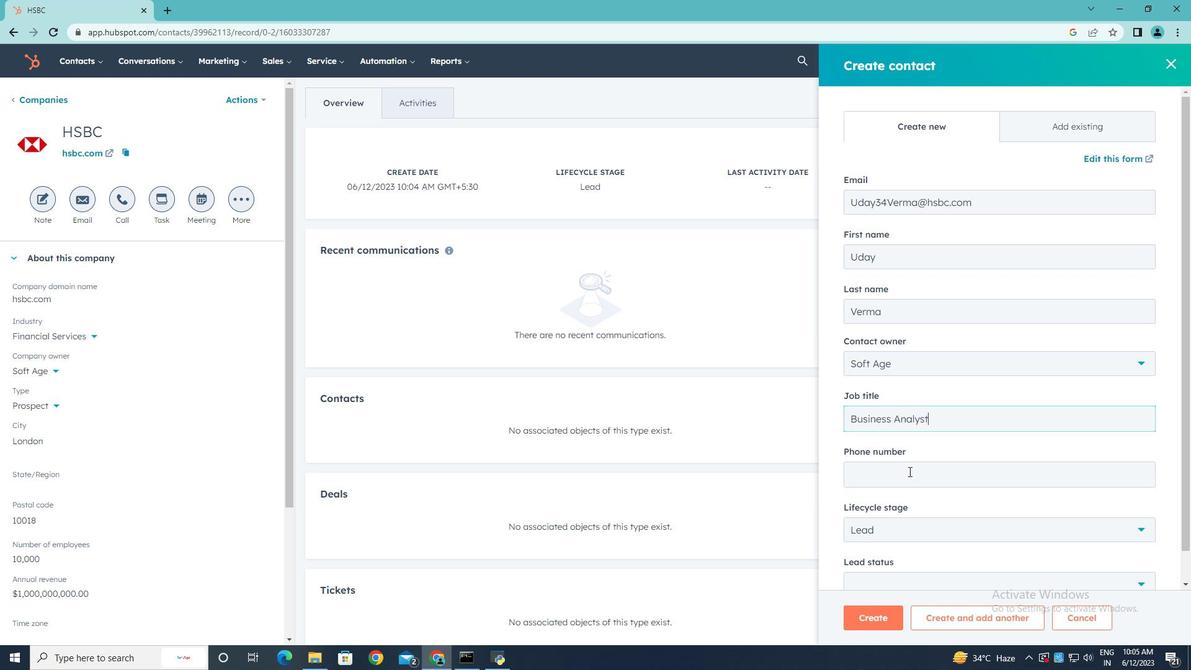 
Action: Key pressed 6175558903
Screenshot: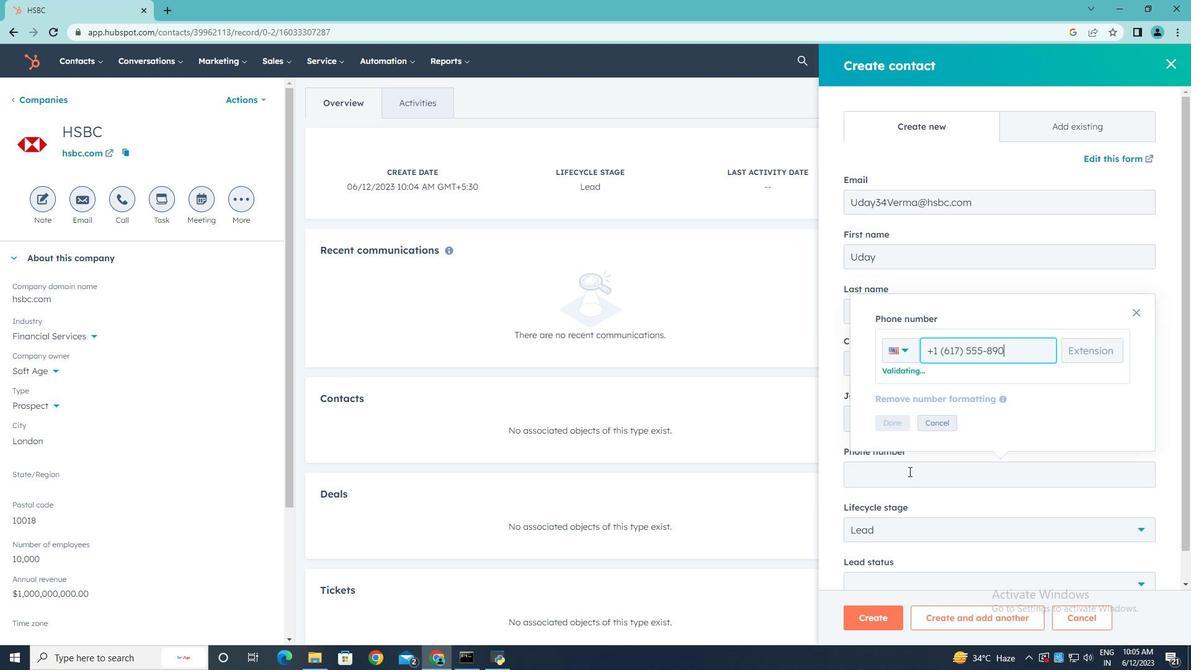 
Action: Mouse moved to (892, 425)
Screenshot: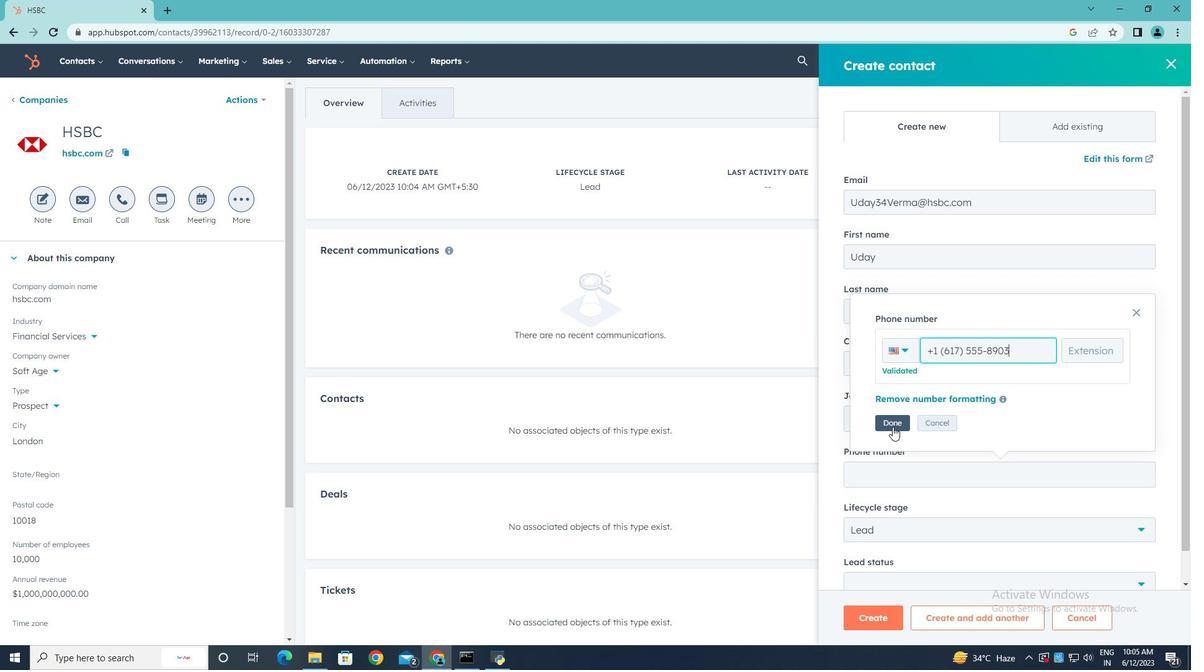 
Action: Mouse pressed left at (892, 425)
Screenshot: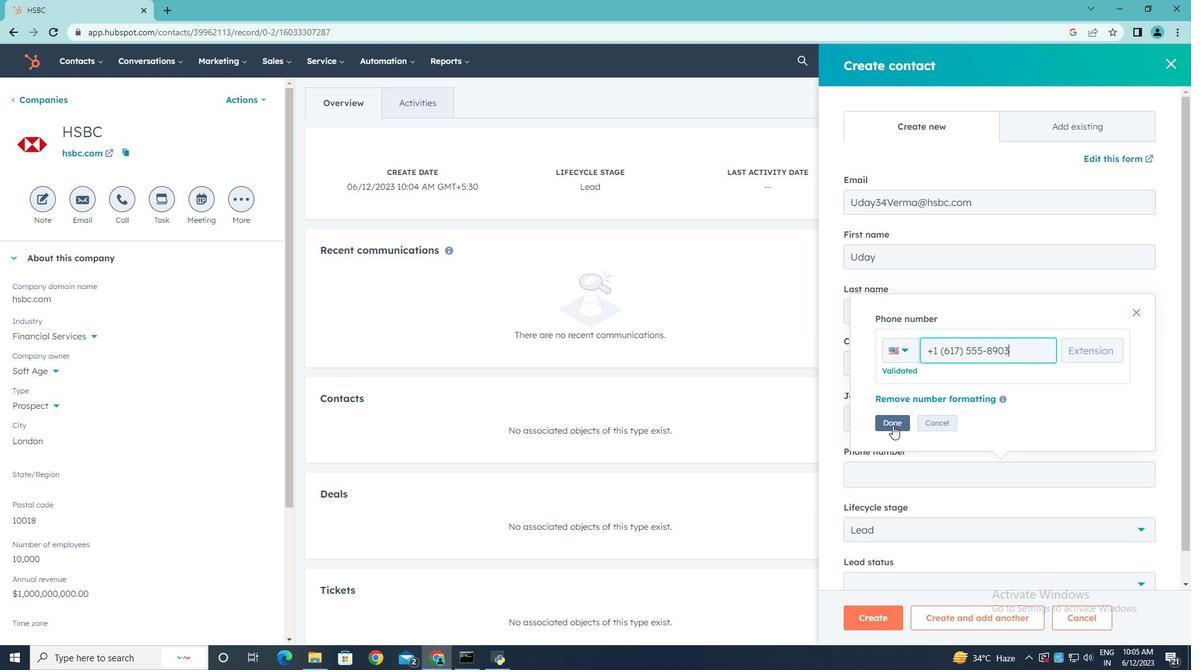 
Action: Mouse moved to (890, 533)
Screenshot: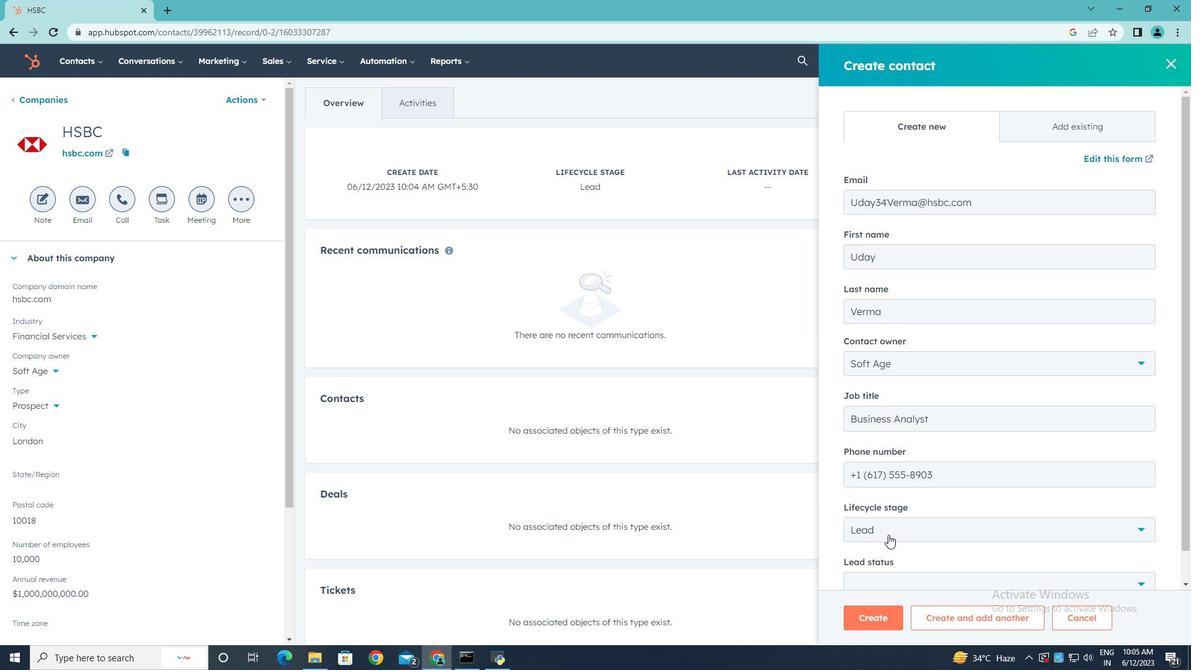 
Action: Mouse pressed left at (890, 533)
Screenshot: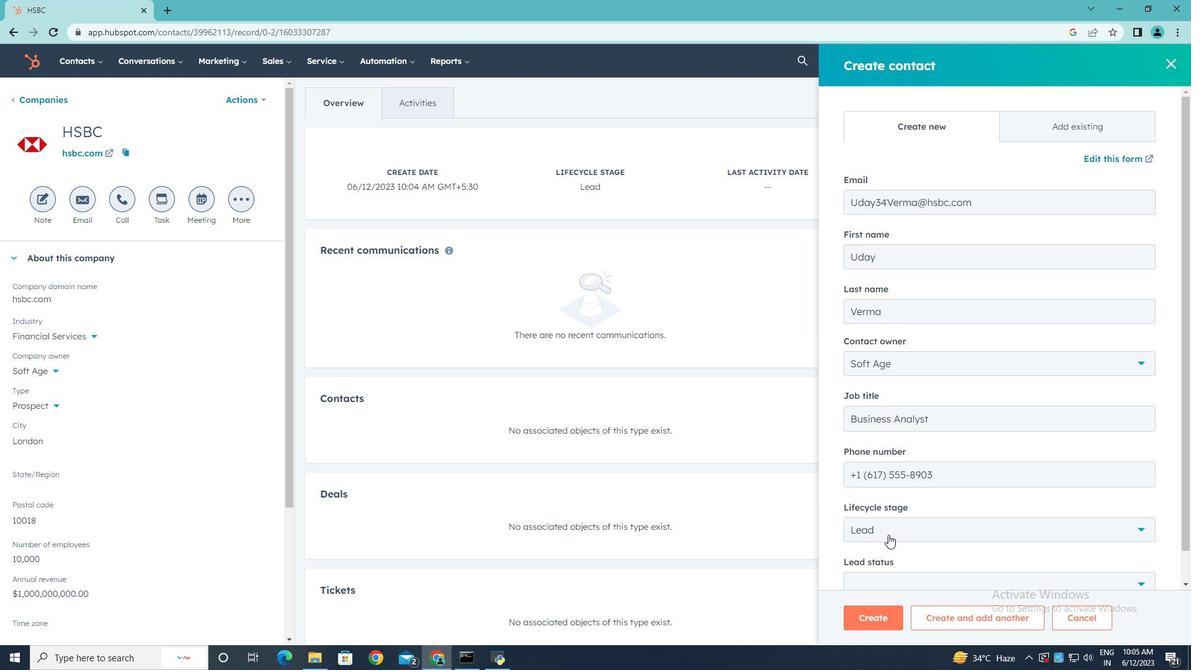 
Action: Mouse moved to (885, 419)
Screenshot: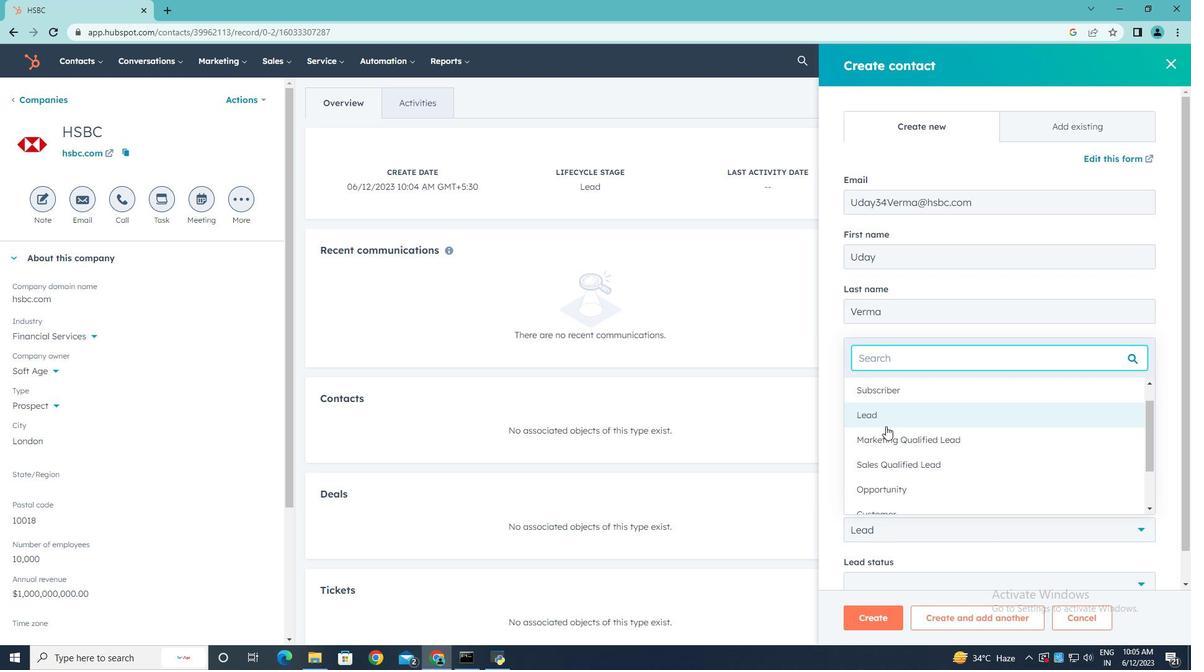 
Action: Mouse pressed left at (885, 419)
Screenshot: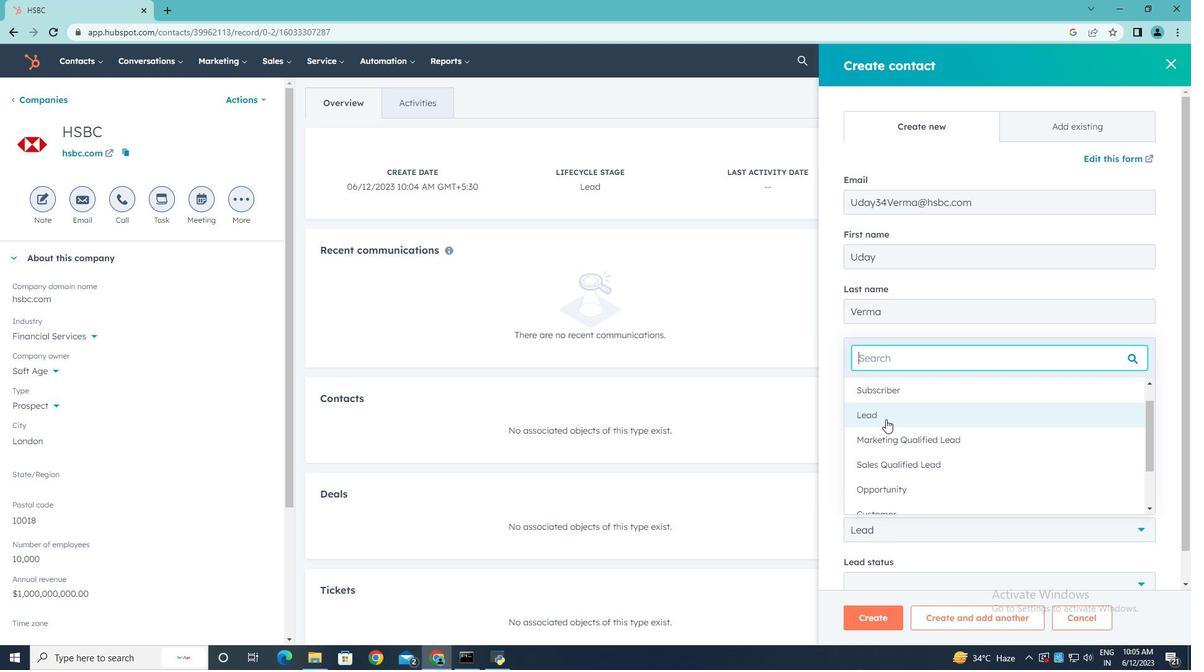 
Action: Mouse moved to (892, 475)
Screenshot: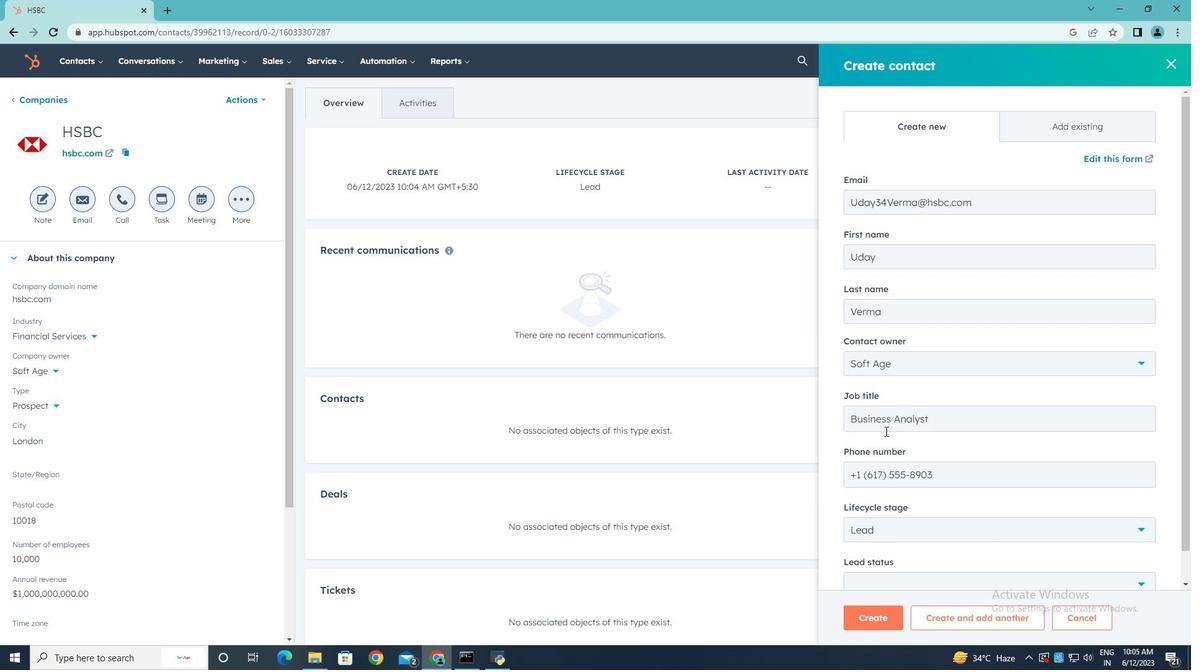 
Action: Mouse scrolled (892, 475) with delta (0, 0)
Screenshot: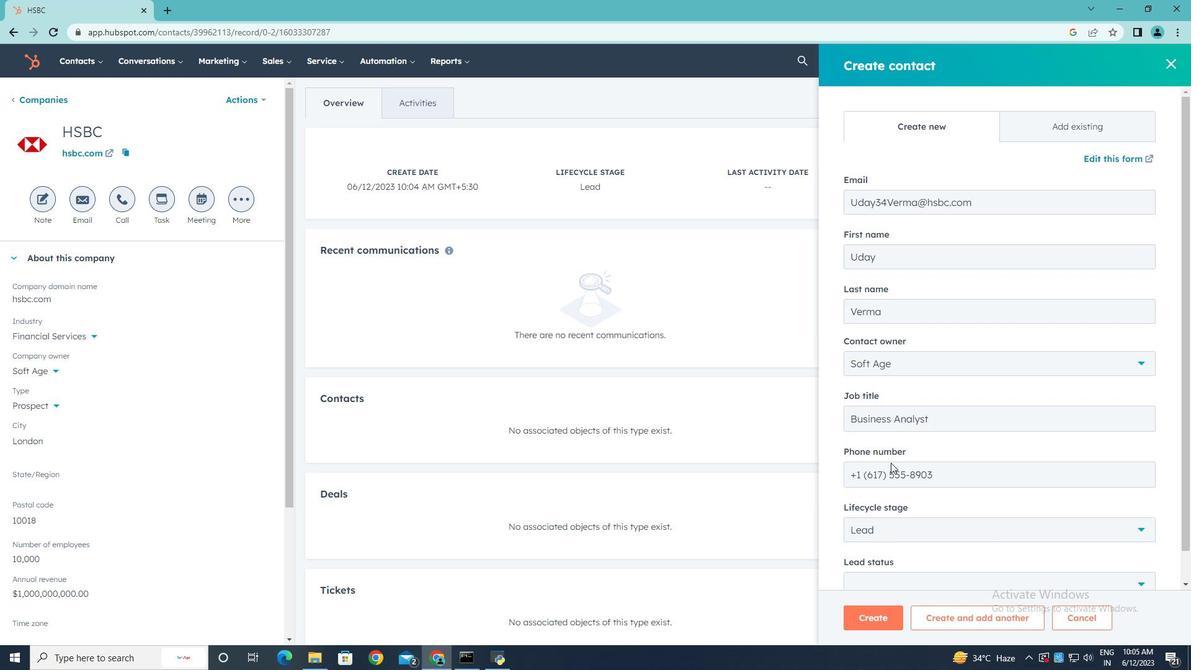 
Action: Mouse scrolled (892, 475) with delta (0, 0)
Screenshot: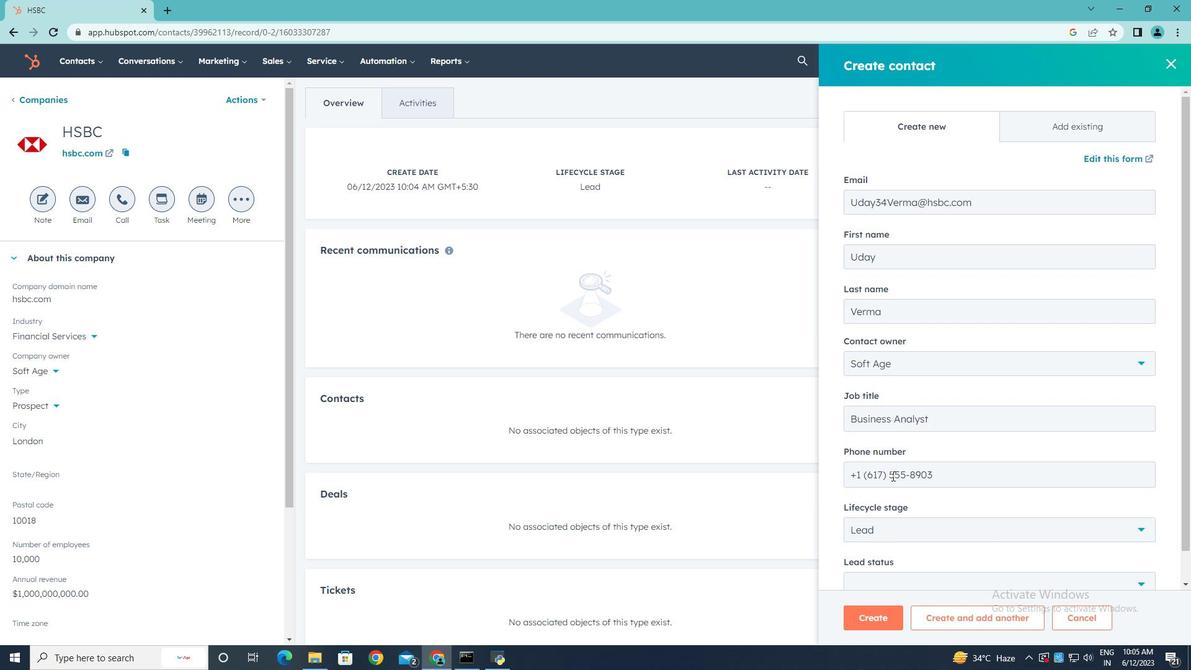 
Action: Mouse scrolled (892, 475) with delta (0, 0)
Screenshot: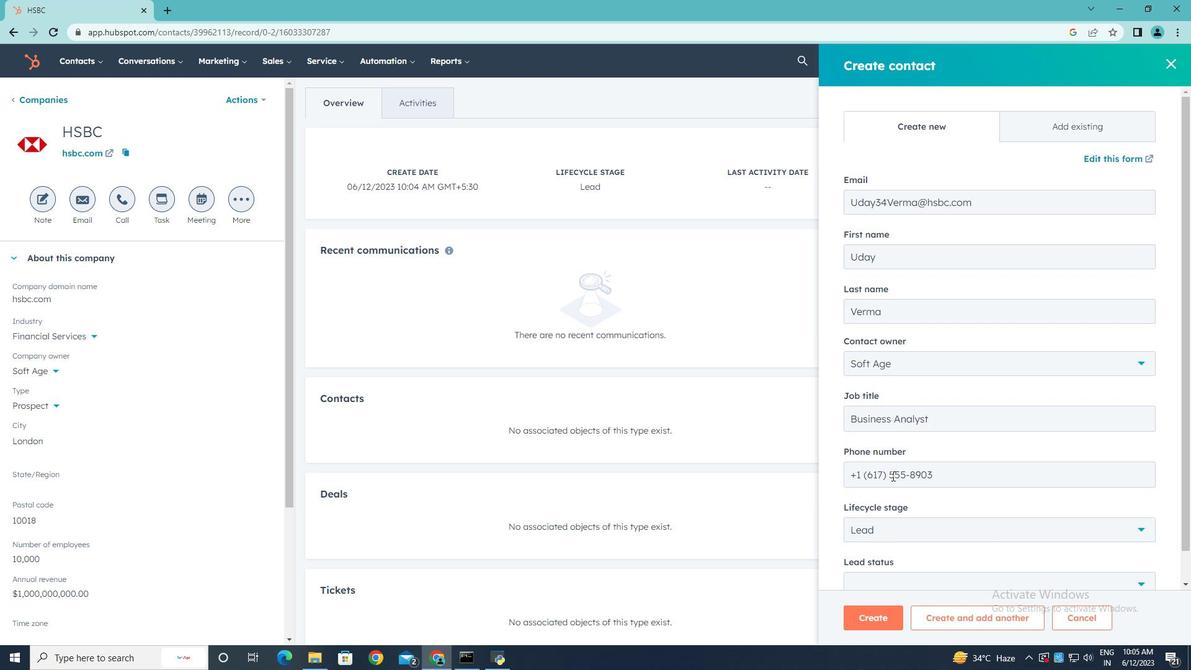 
Action: Mouse moved to (889, 551)
Screenshot: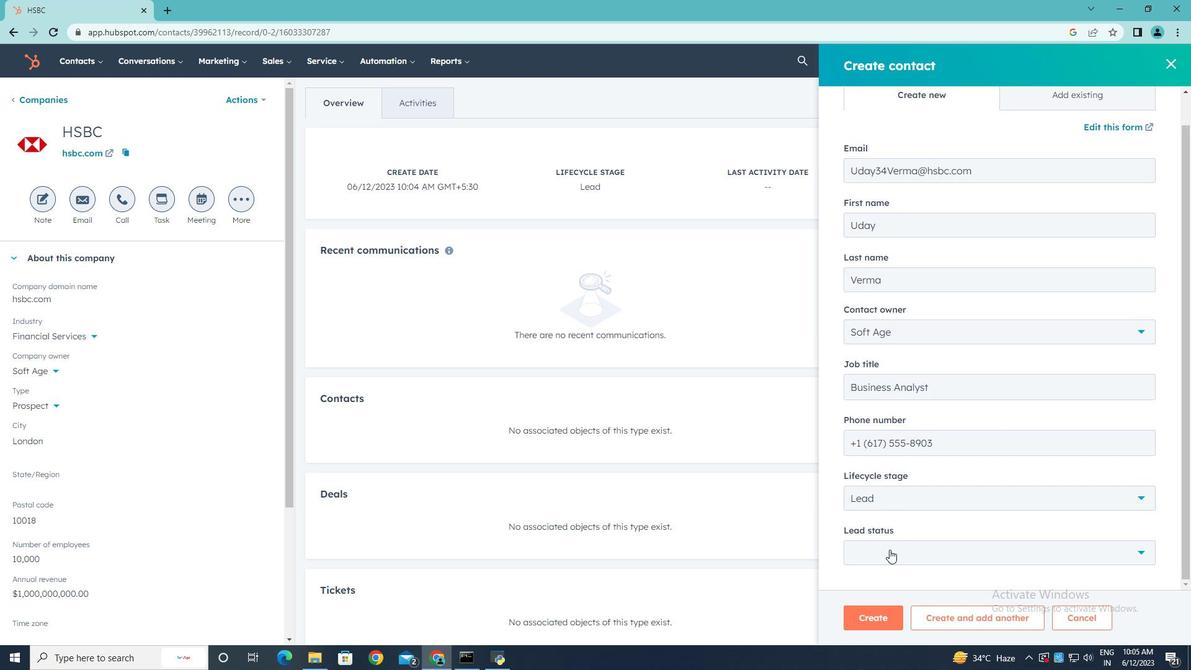 
Action: Mouse pressed left at (889, 551)
Screenshot: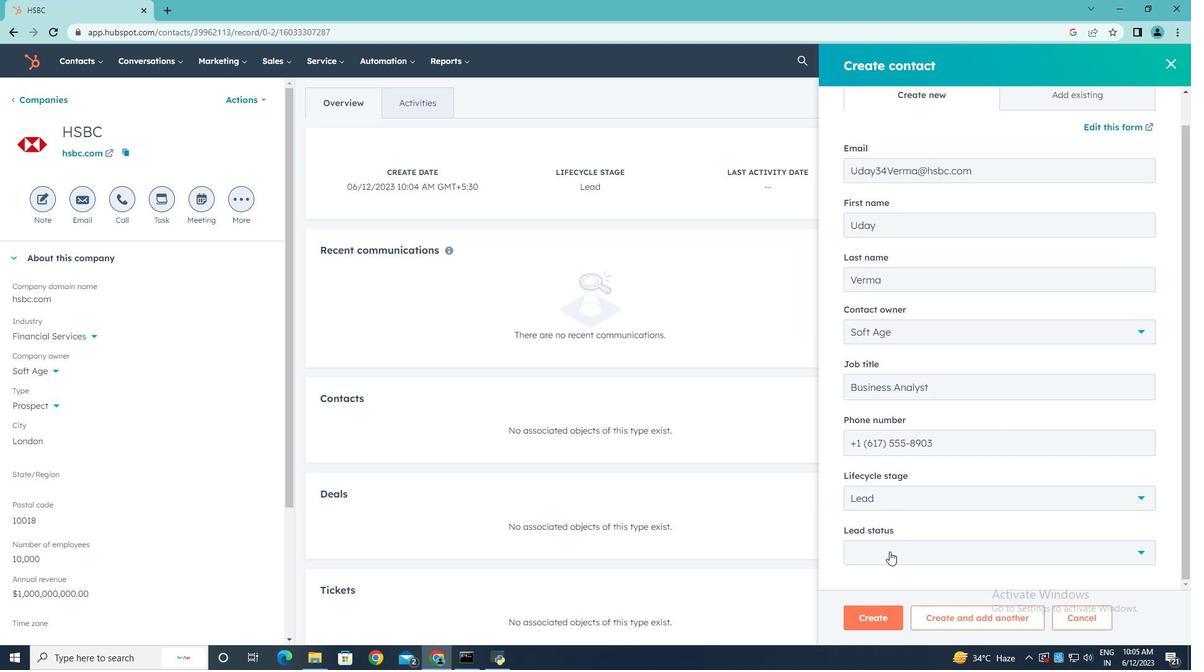
Action: Mouse moved to (889, 458)
Screenshot: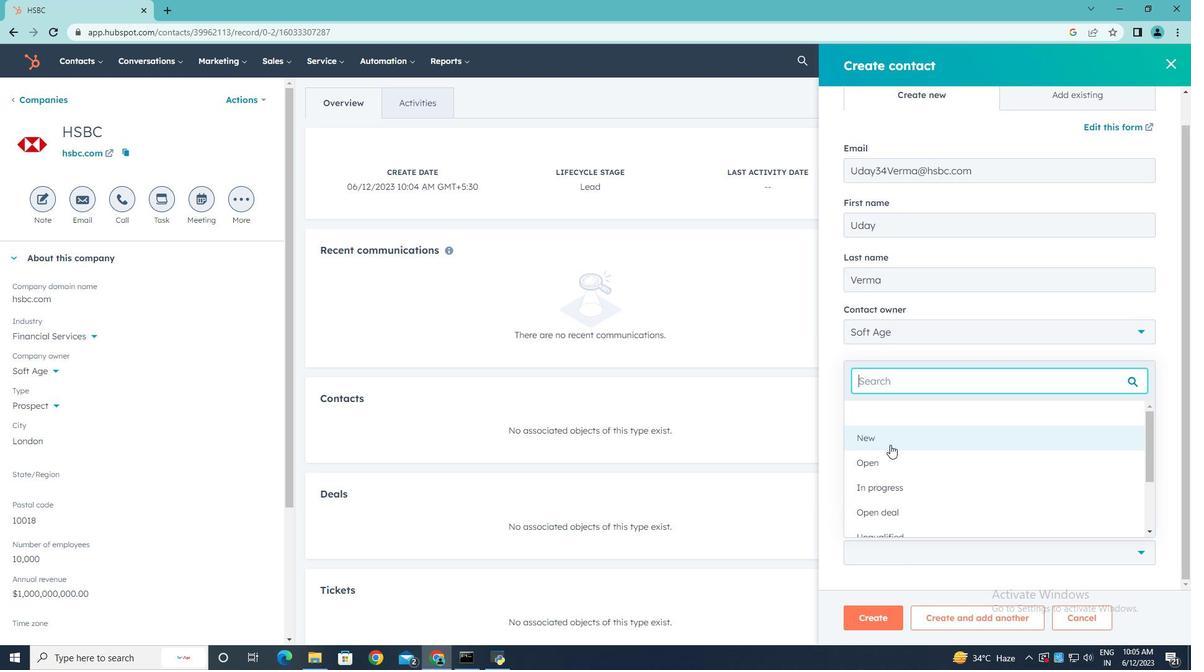 
Action: Mouse pressed left at (889, 458)
Screenshot: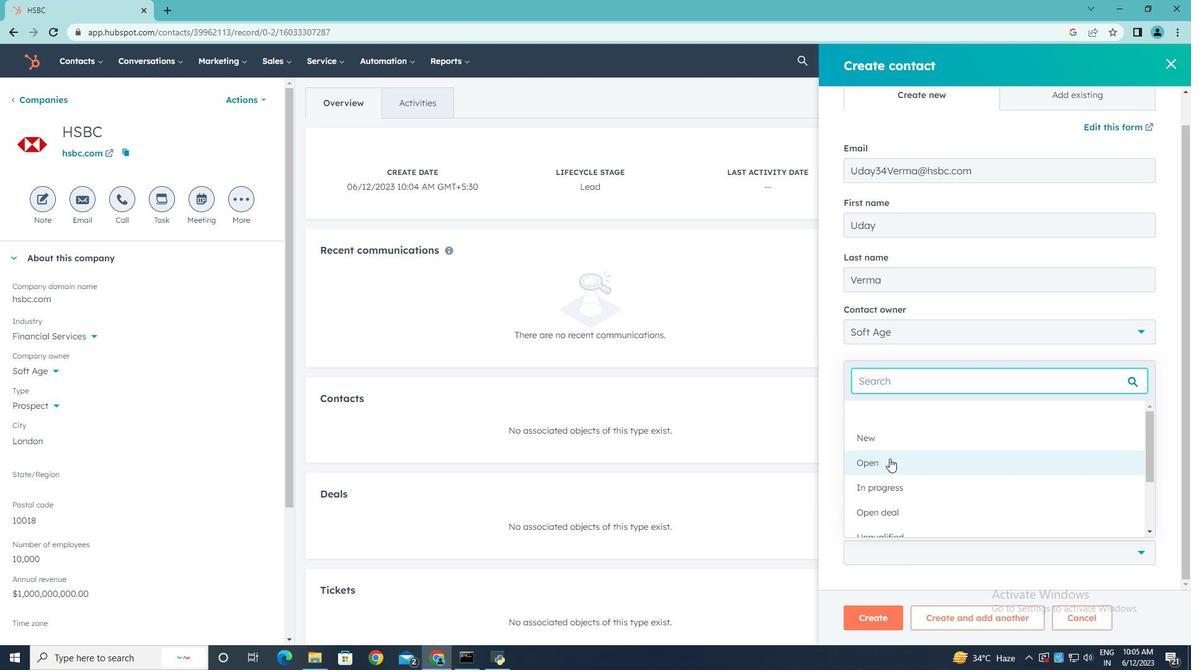
Action: Mouse scrolled (889, 457) with delta (0, 0)
Screenshot: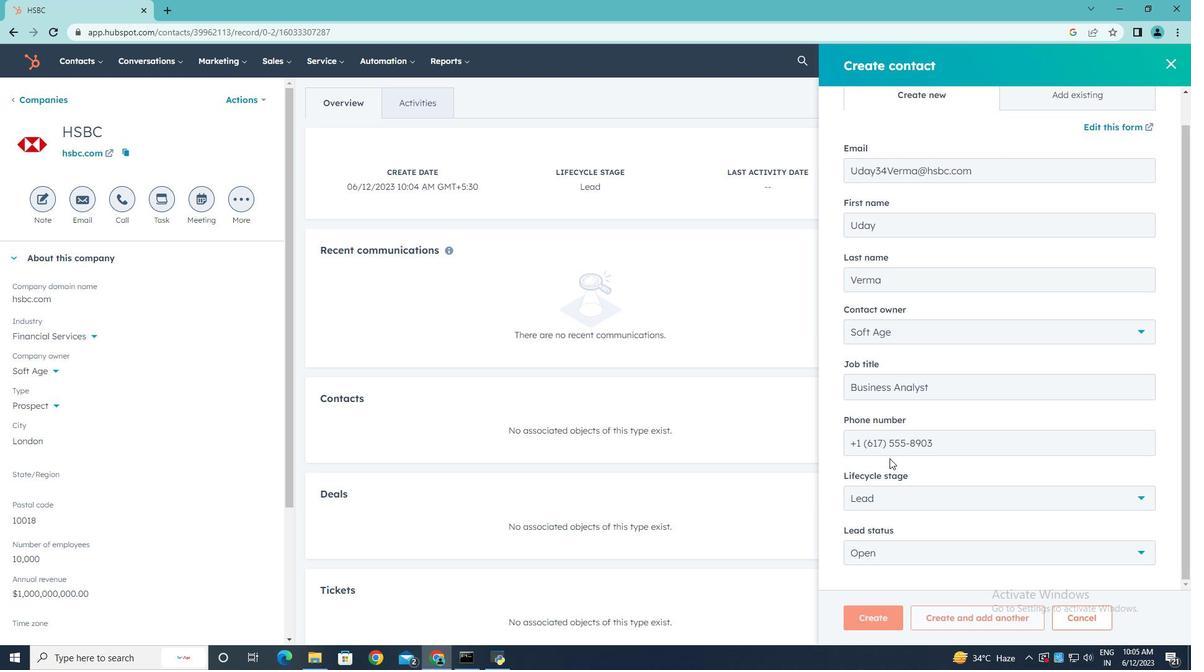 
Action: Mouse scrolled (889, 457) with delta (0, 0)
Screenshot: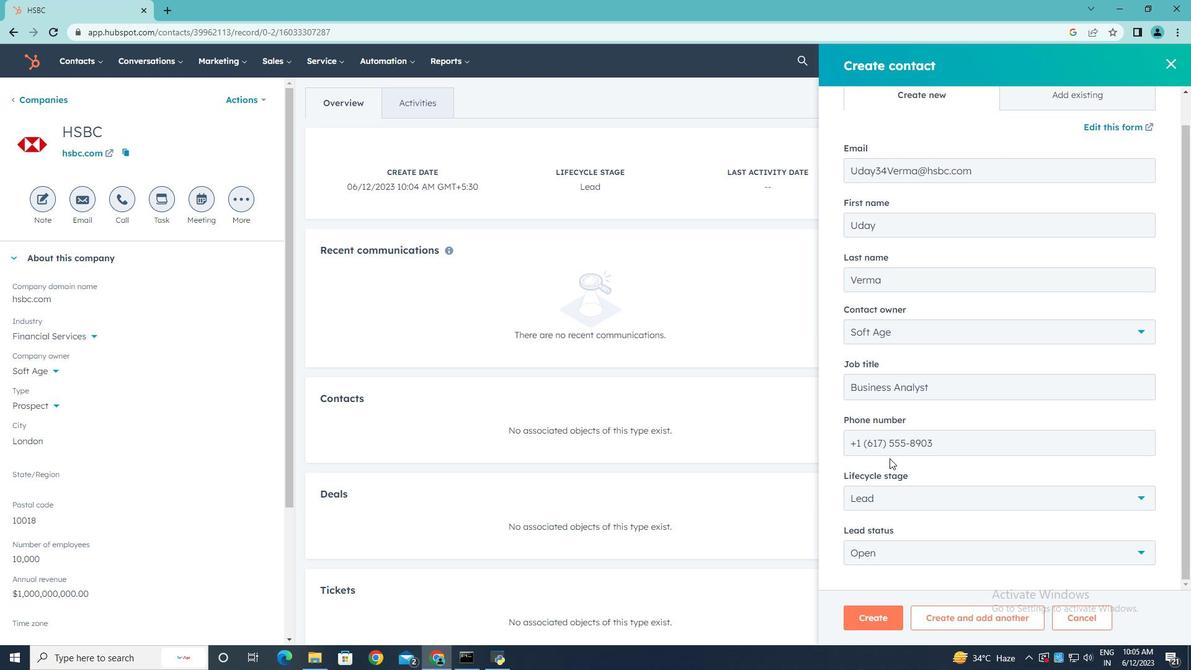 
Action: Mouse scrolled (889, 457) with delta (0, 0)
Screenshot: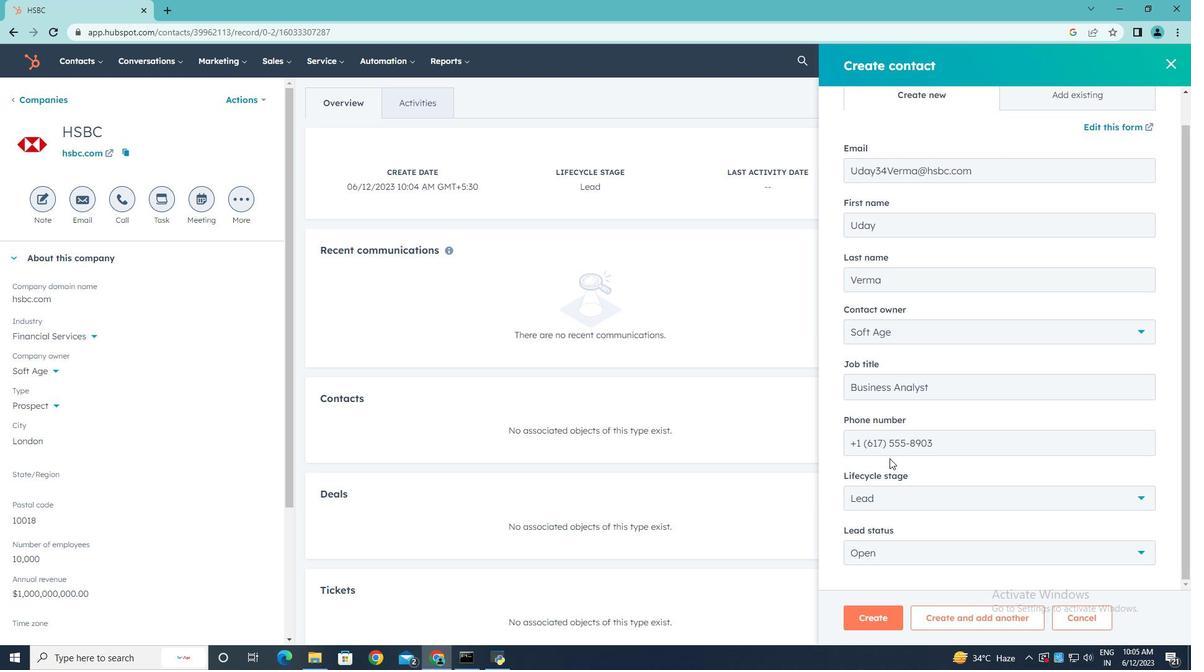 
Action: Mouse scrolled (889, 457) with delta (0, 0)
Screenshot: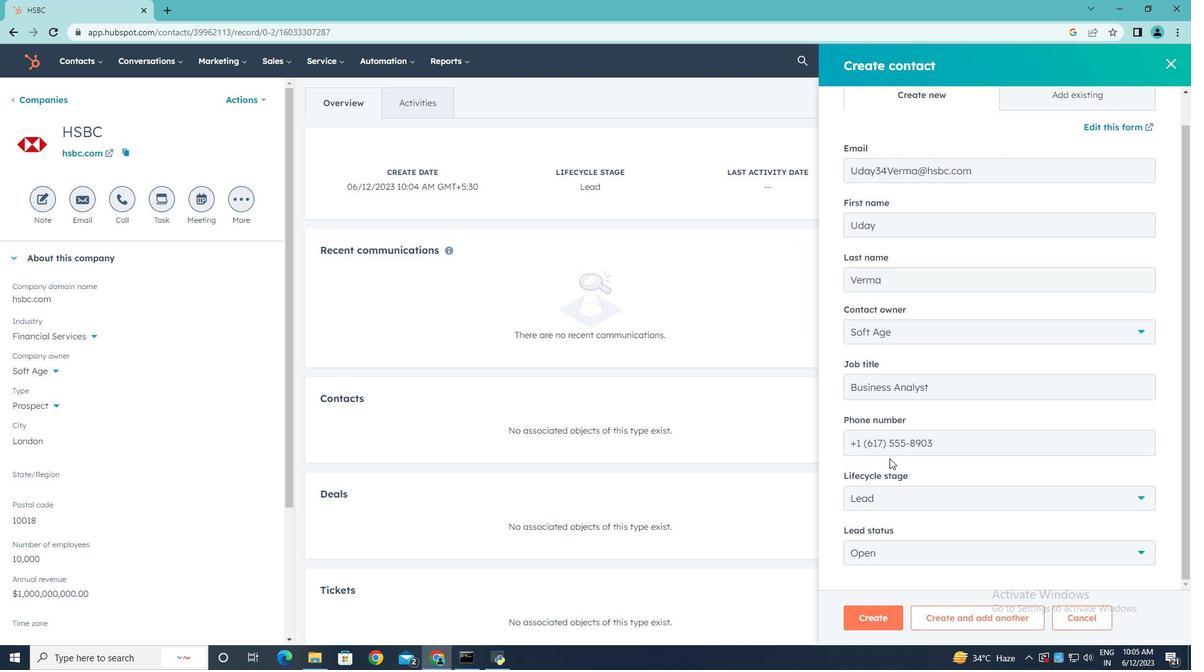 
Action: Mouse moved to (872, 611)
Screenshot: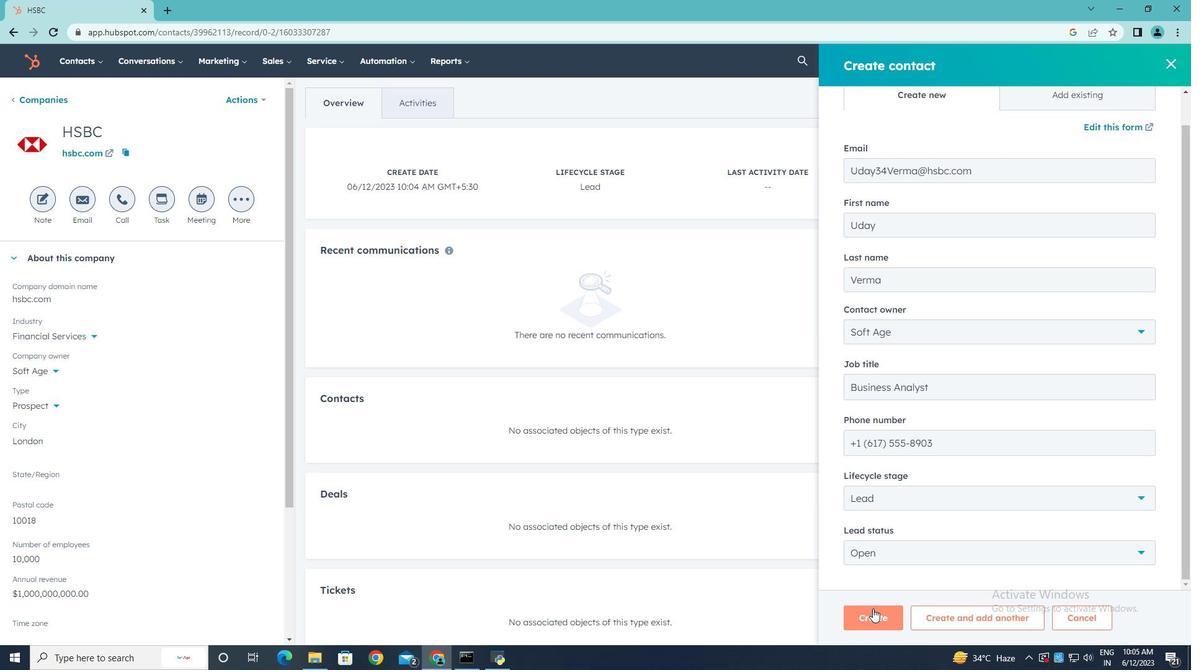 
Action: Mouse pressed left at (872, 611)
Screenshot: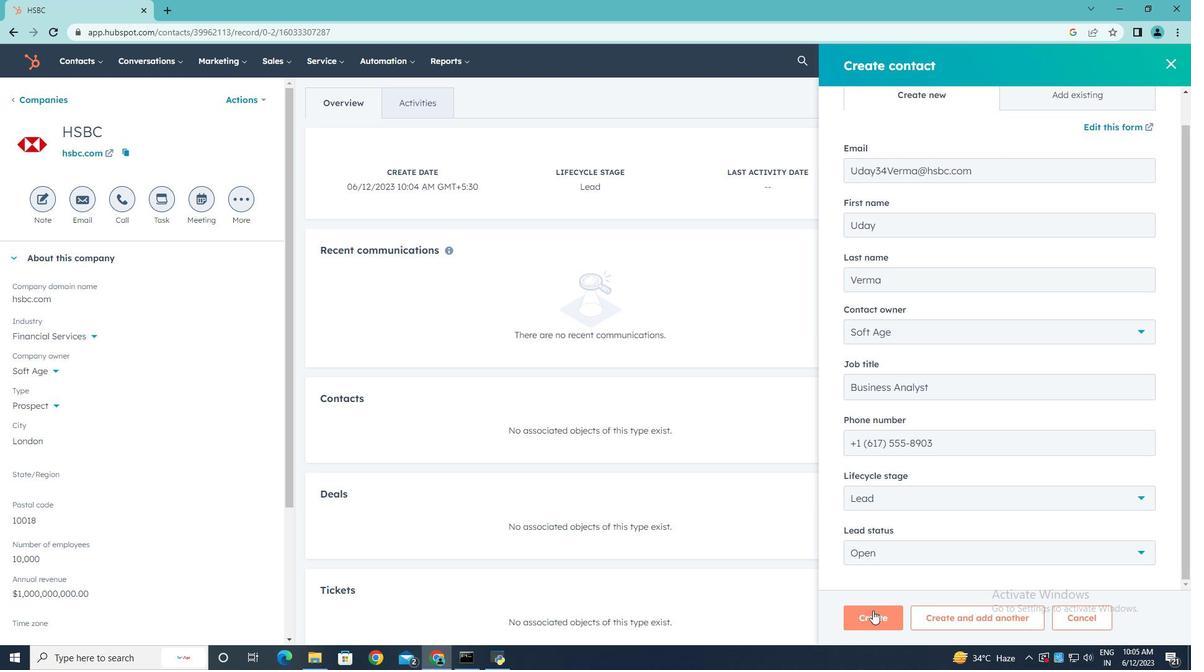 
Action: Mouse moved to (754, 485)
Screenshot: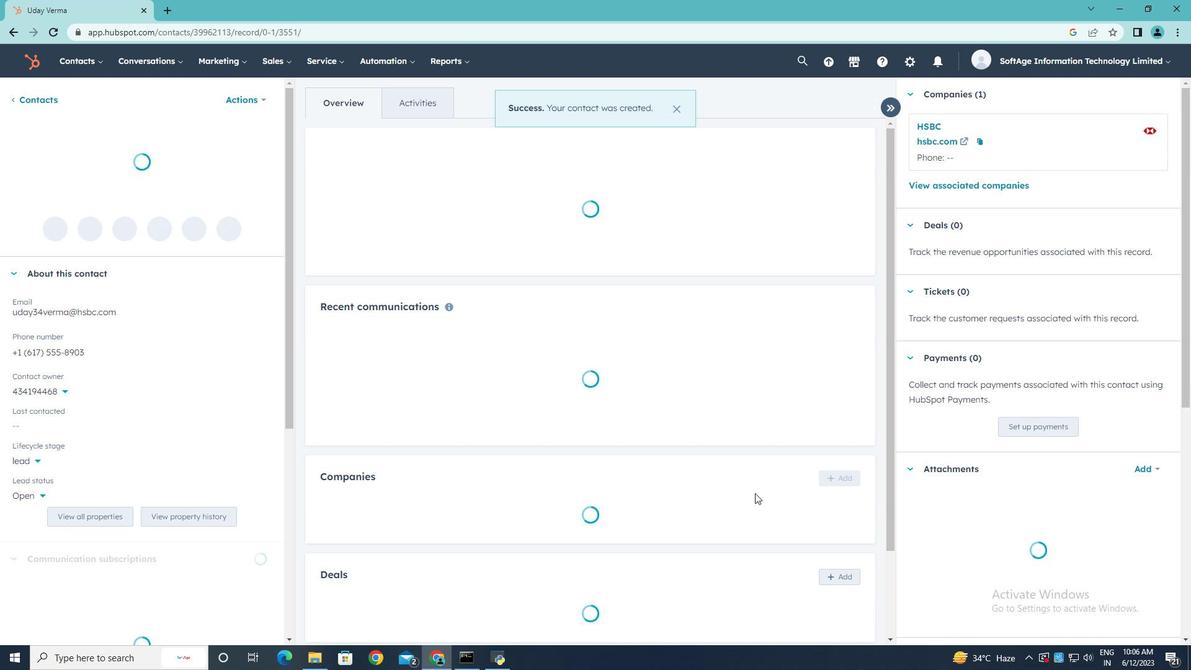 
